 Task: Research Airbnb options in Príbram, Czech Republic from 6th December, 2023 to 10th December, 2023 for 6 adults, 2 children. Place can be entire room or shared room with 6 bedrooms having 6 beds and 6 bathrooms. Property type can be house. Amenities needed are: wifi, TV, free parkinig on premises, gym, breakfast.
Action: Mouse moved to (377, 174)
Screenshot: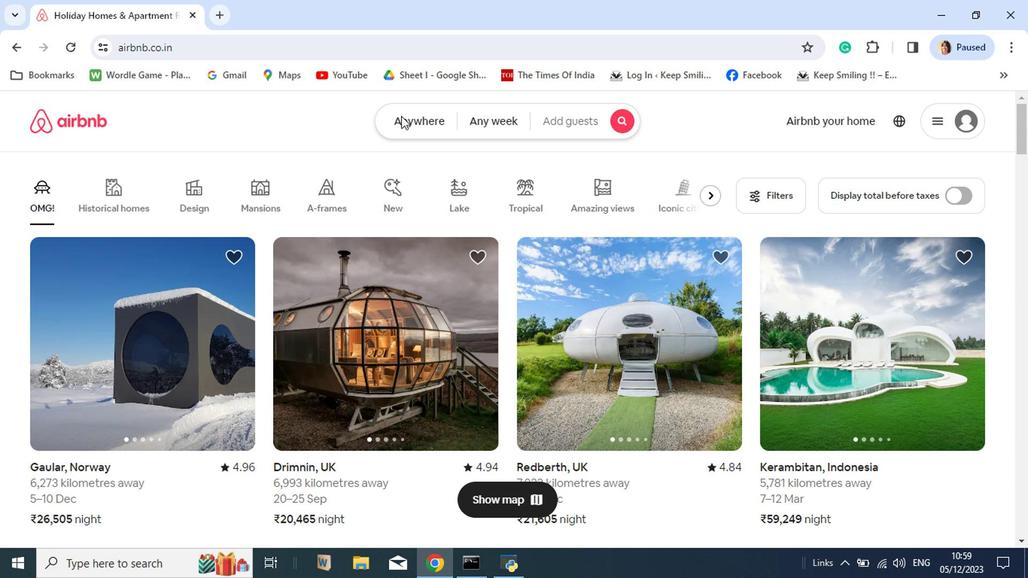 
Action: Mouse pressed left at (377, 174)
Screenshot: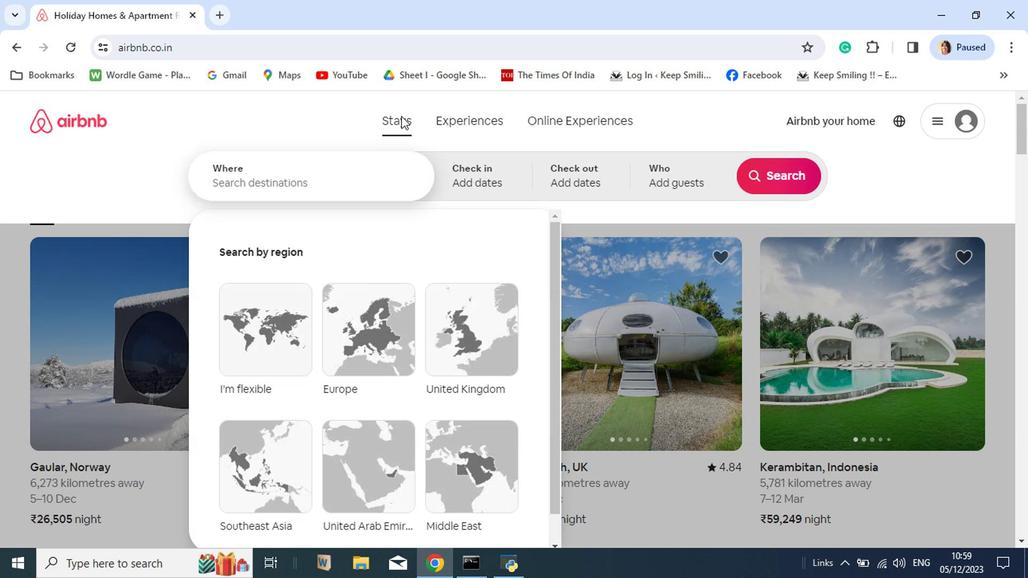 
Action: Key pressed <Key.shift_r>Pribra
Screenshot: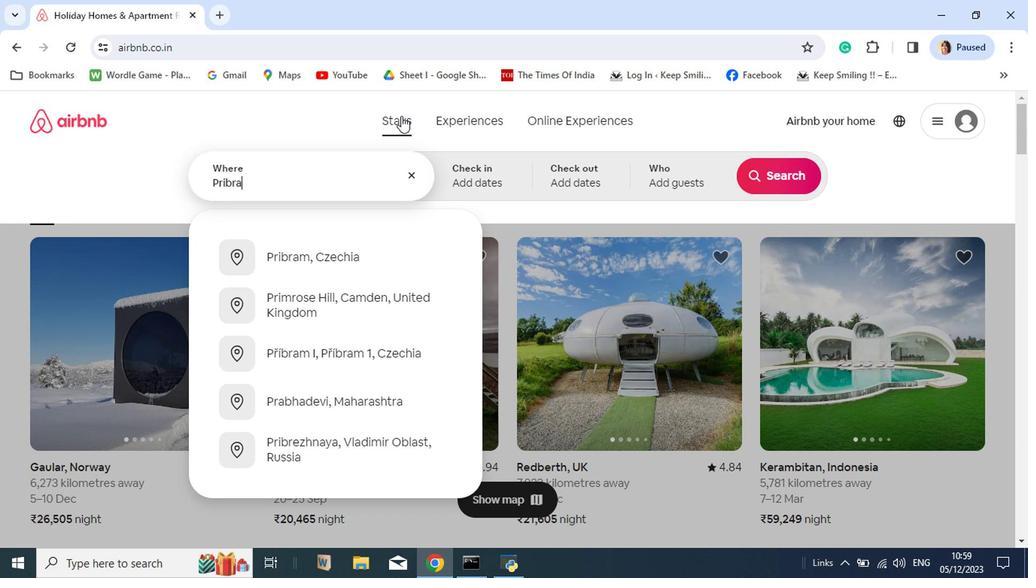 
Action: Mouse moved to (328, 278)
Screenshot: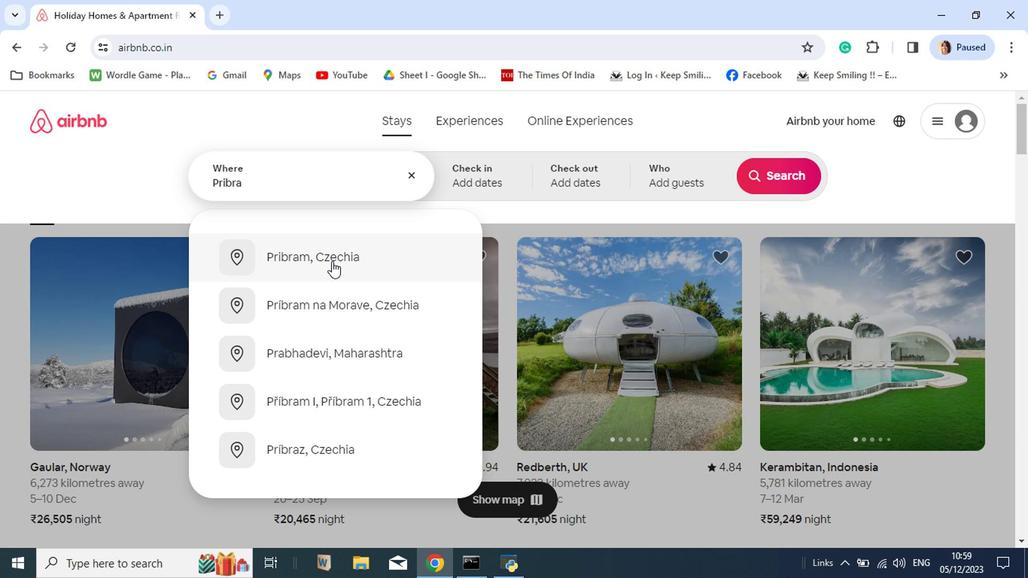 
Action: Mouse pressed left at (328, 278)
Screenshot: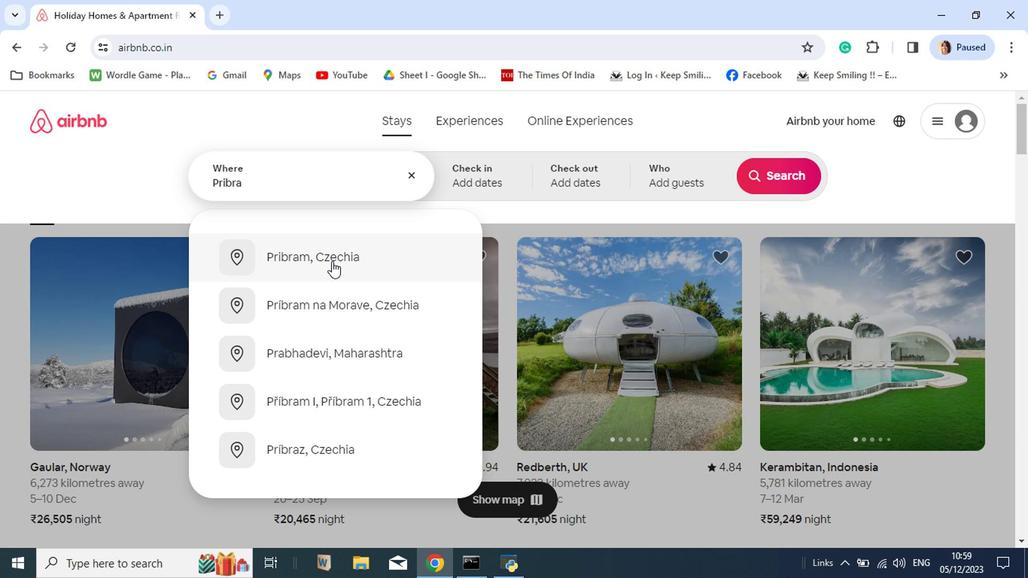 
Action: Mouse moved to (344, 370)
Screenshot: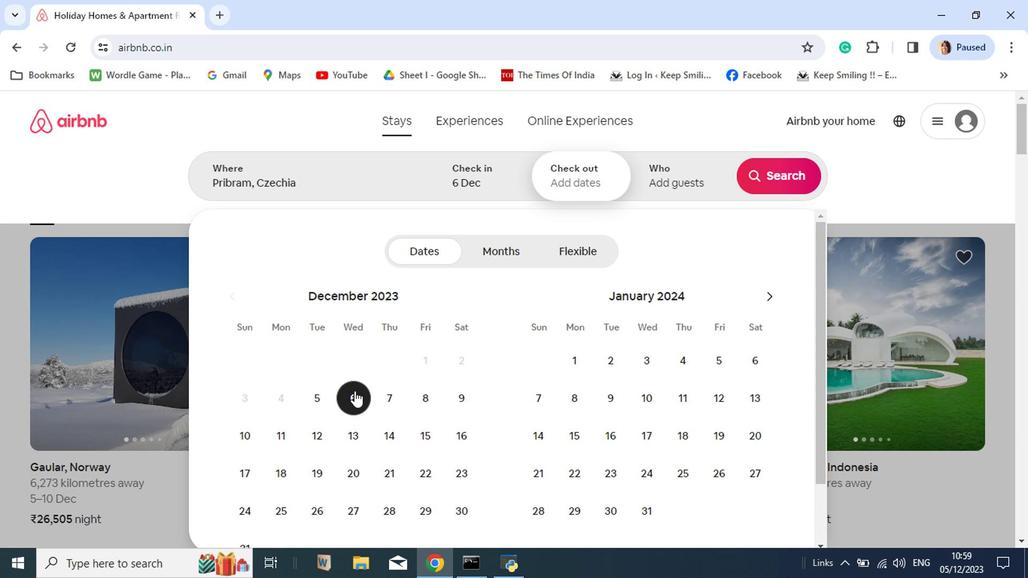 
Action: Mouse pressed left at (344, 370)
Screenshot: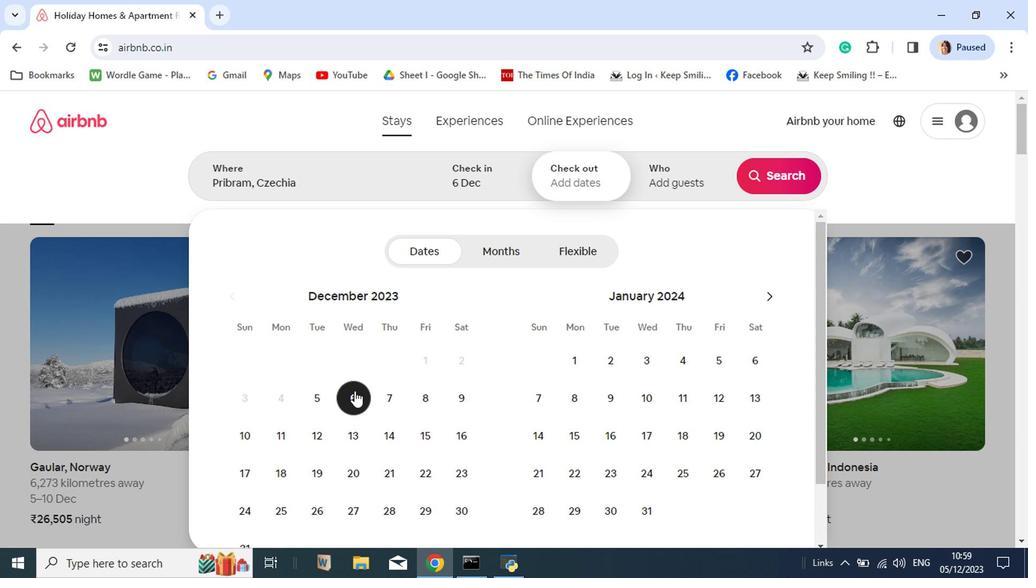 
Action: Mouse moved to (275, 407)
Screenshot: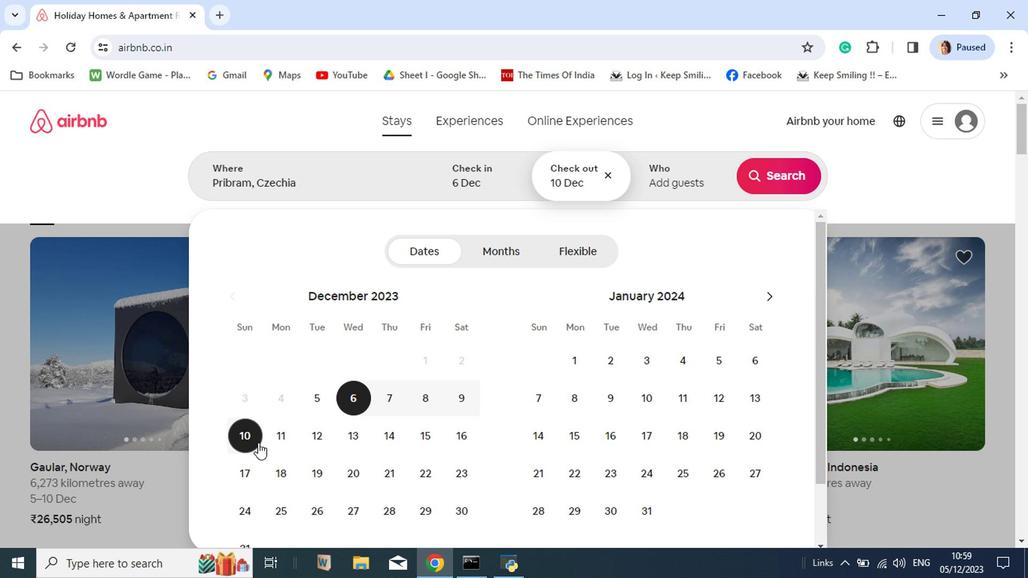 
Action: Mouse pressed left at (275, 407)
Screenshot: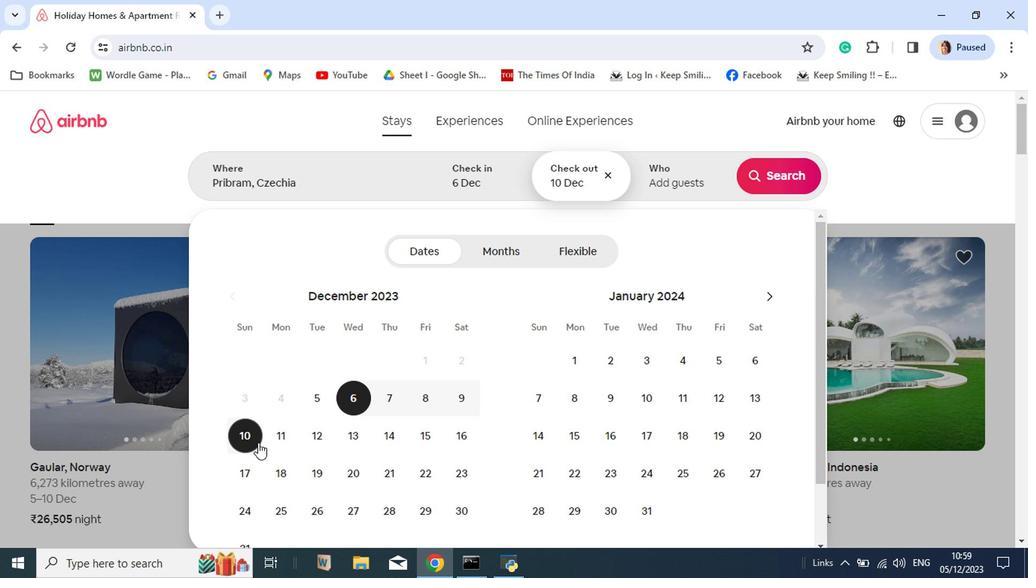 
Action: Mouse moved to (592, 219)
Screenshot: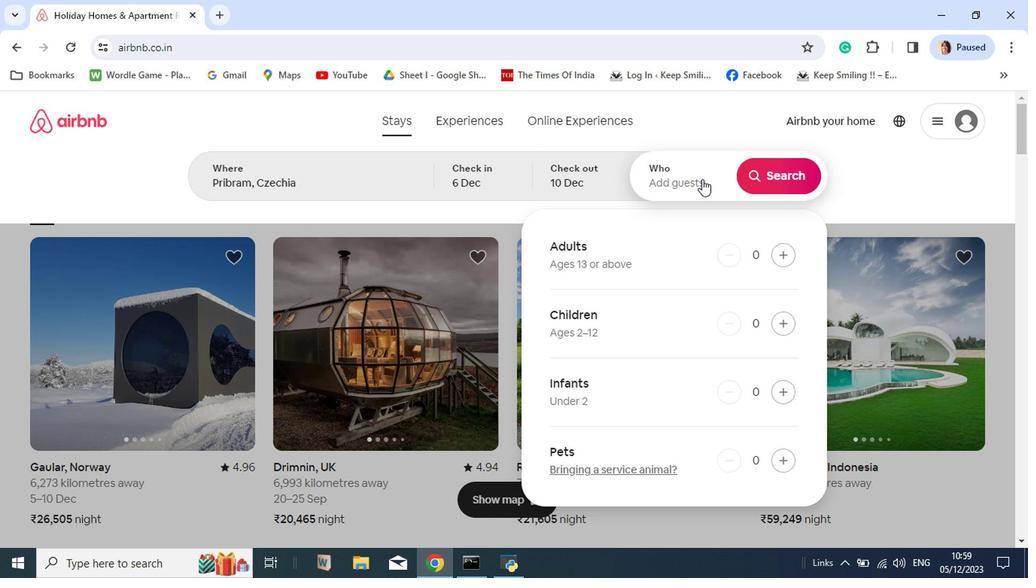 
Action: Mouse pressed left at (592, 219)
Screenshot: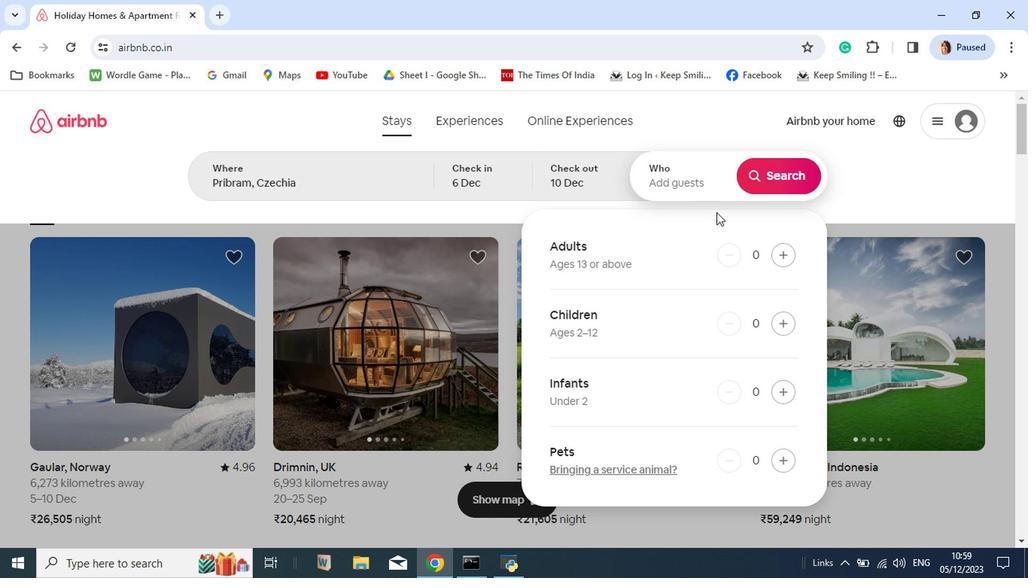 
Action: Mouse moved to (647, 276)
Screenshot: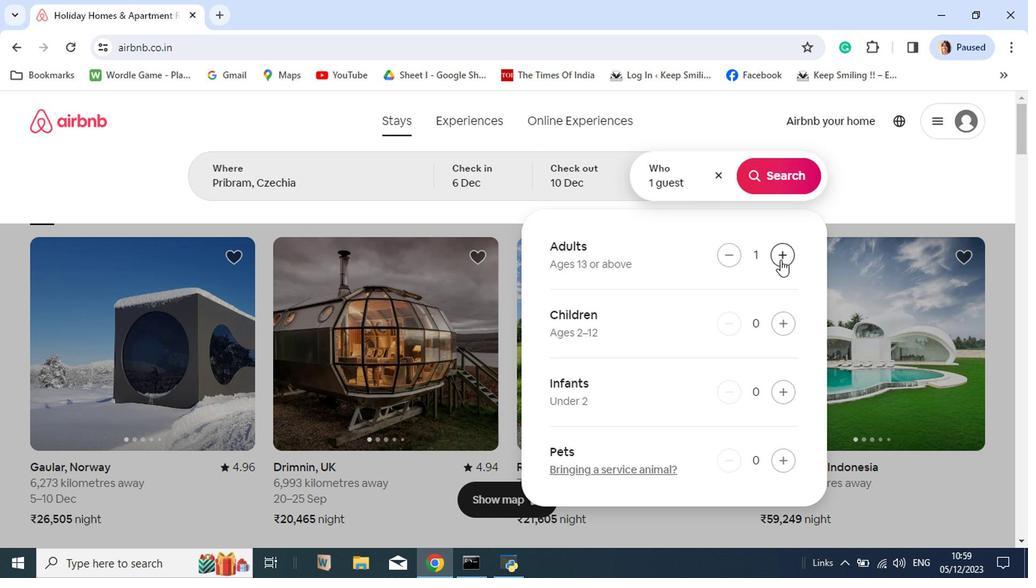 
Action: Mouse pressed left at (647, 276)
Screenshot: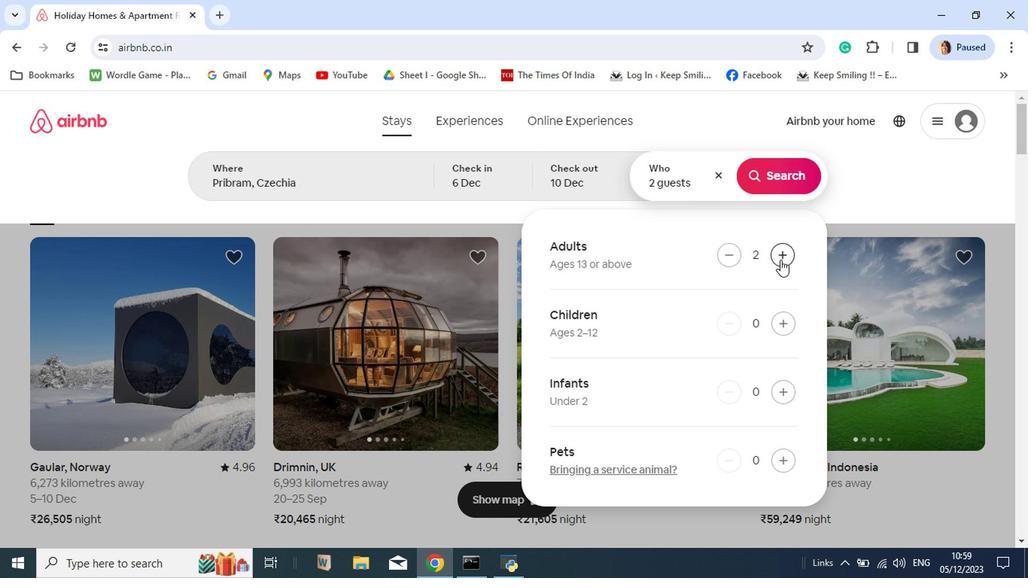 
Action: Mouse pressed left at (647, 276)
Screenshot: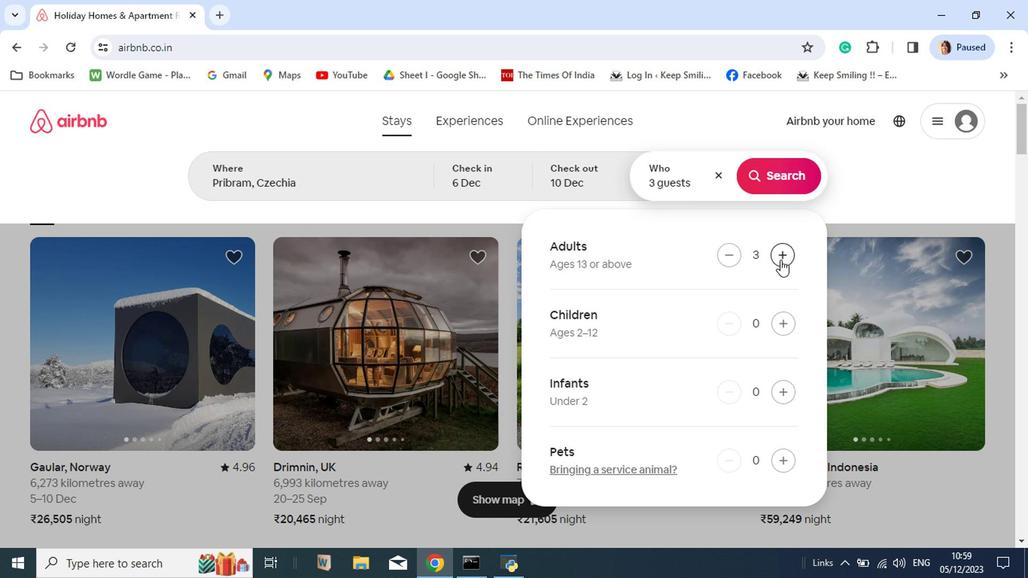 
Action: Mouse pressed left at (647, 276)
Screenshot: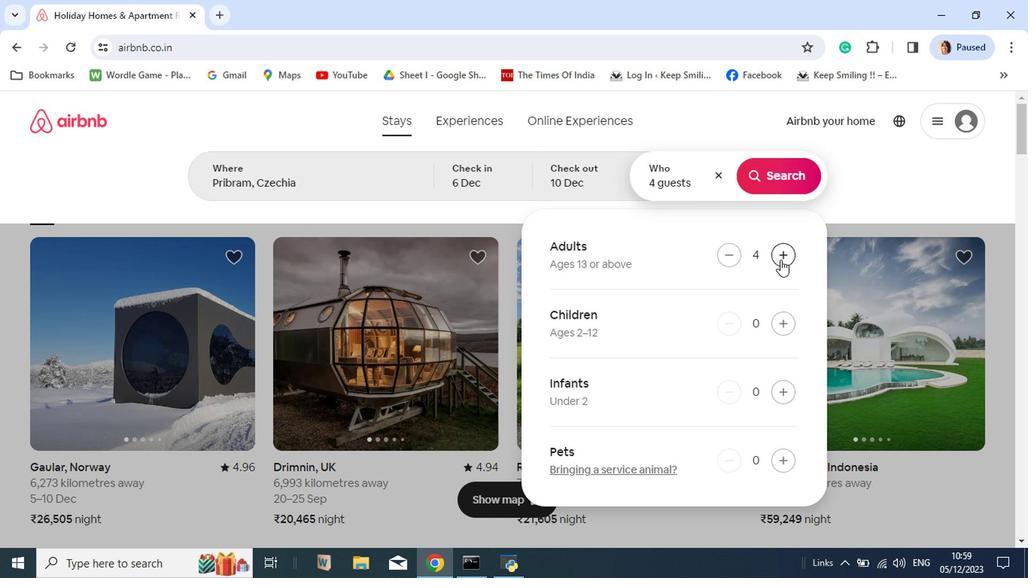 
Action: Mouse pressed left at (647, 276)
Screenshot: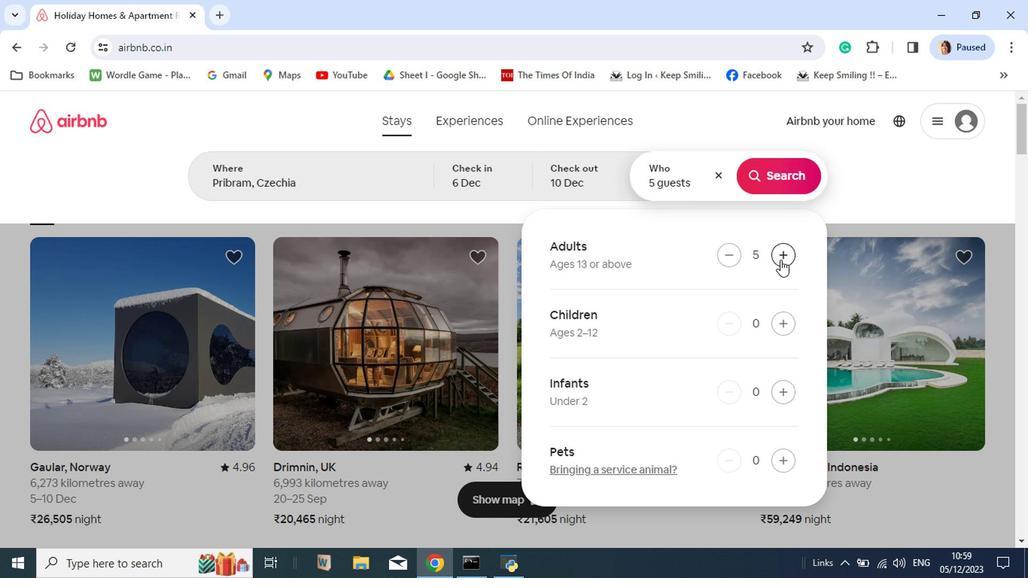 
Action: Mouse pressed left at (647, 276)
Screenshot: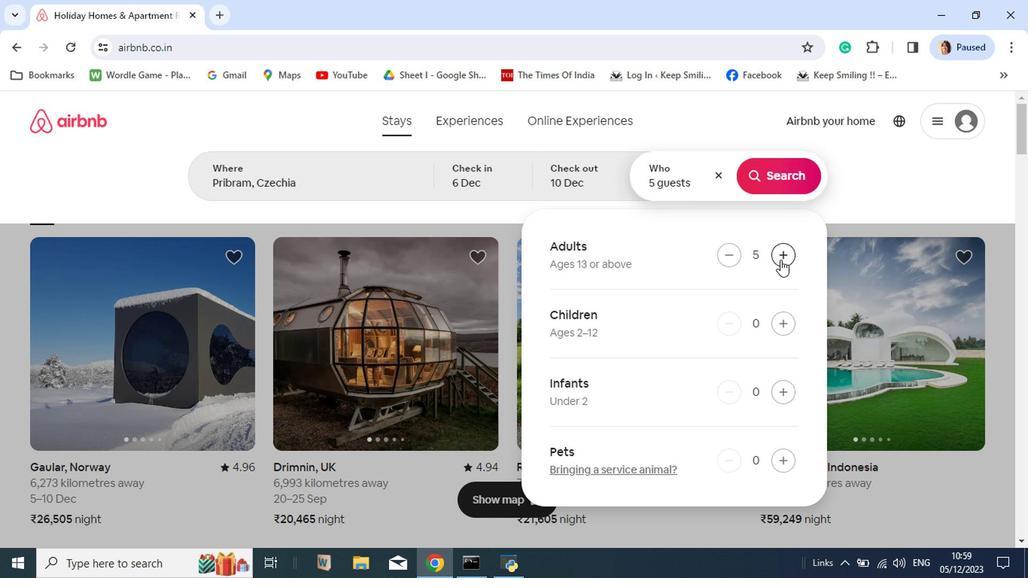 
Action: Mouse pressed left at (647, 276)
Screenshot: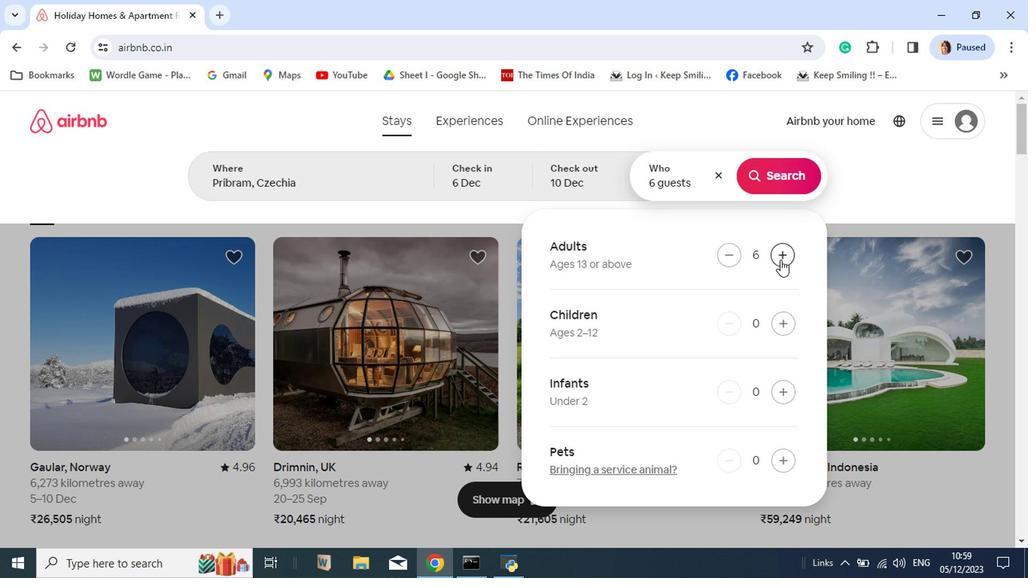 
Action: Mouse moved to (649, 323)
Screenshot: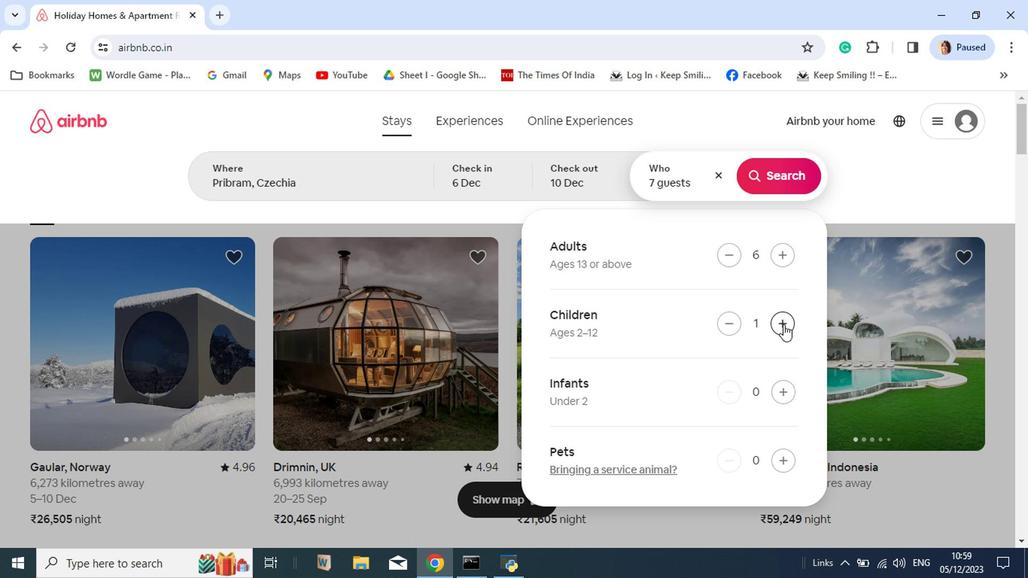 
Action: Mouse pressed left at (649, 323)
Screenshot: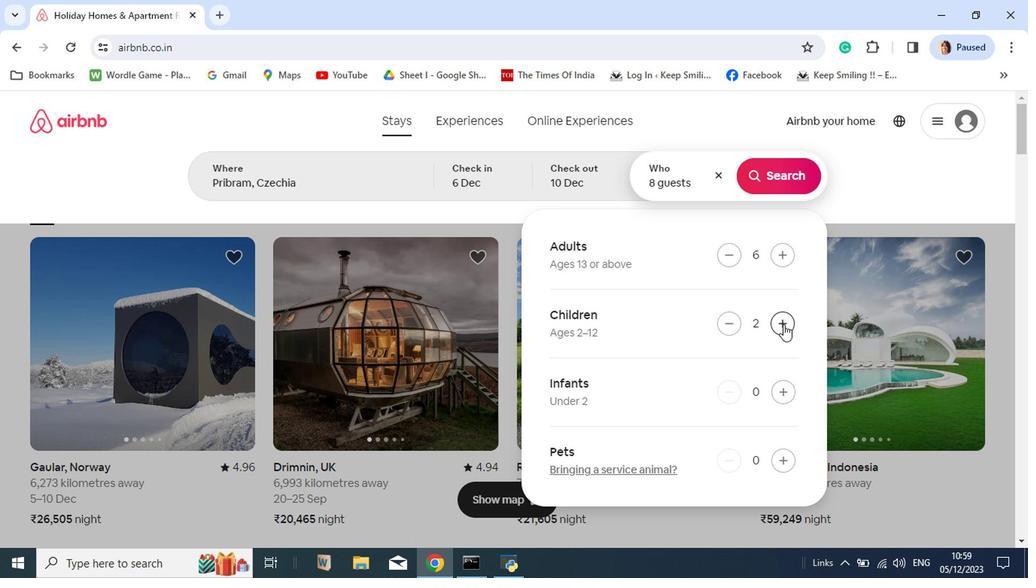 
Action: Mouse pressed left at (649, 323)
Screenshot: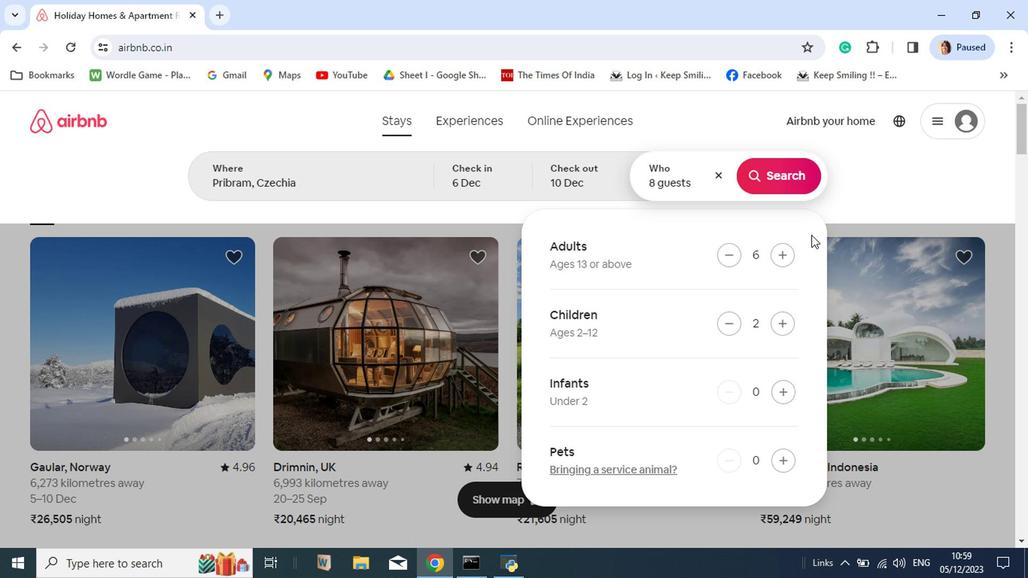 
Action: Mouse moved to (645, 213)
Screenshot: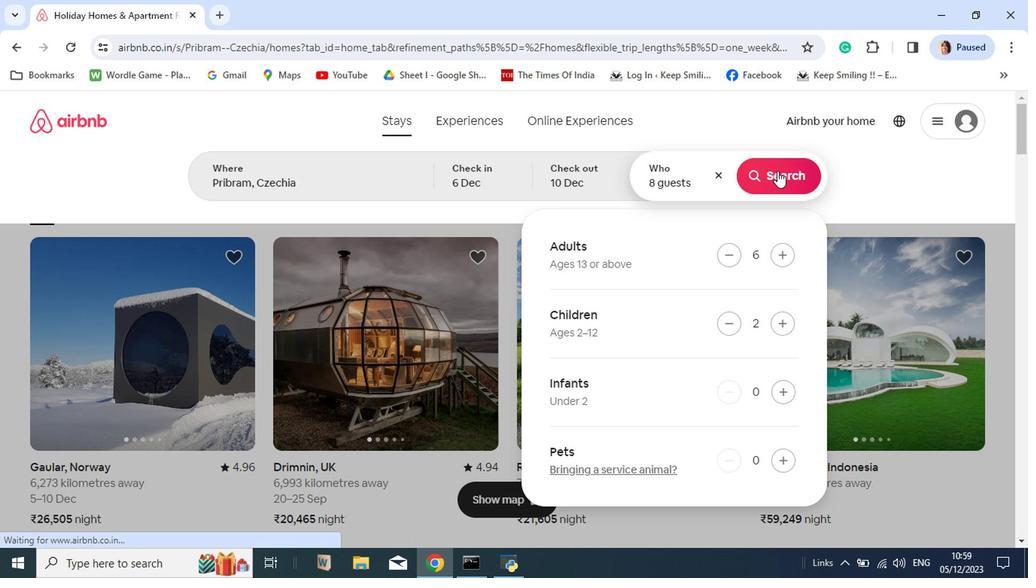 
Action: Mouse pressed left at (645, 213)
Screenshot: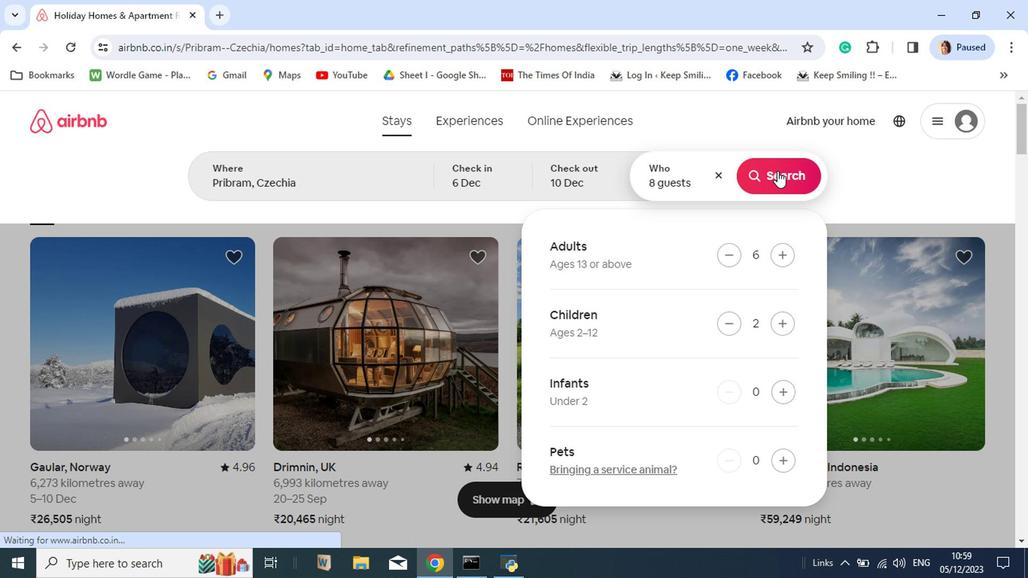 
Action: Mouse pressed left at (645, 213)
Screenshot: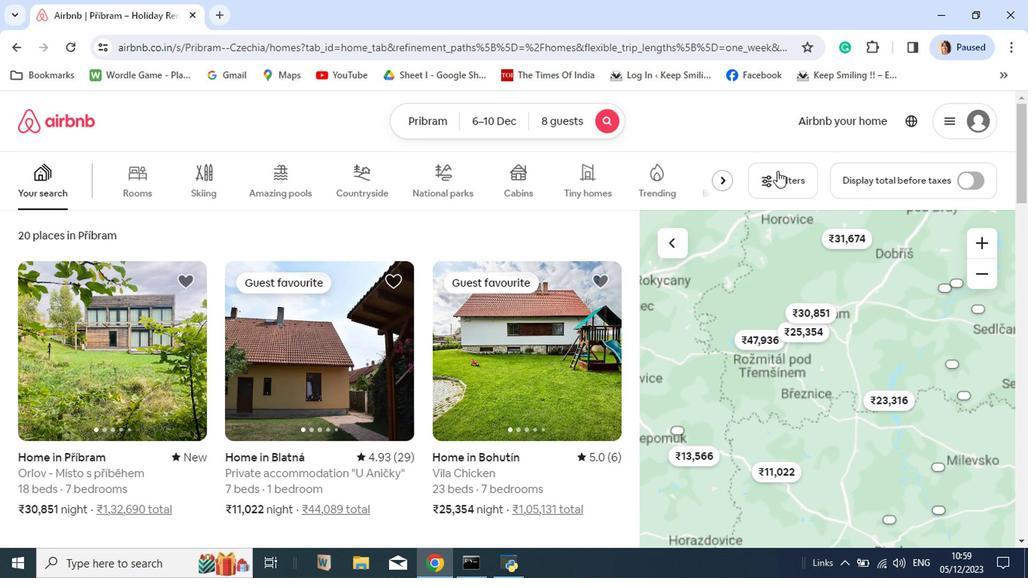 
Action: Mouse moved to (659, 238)
Screenshot: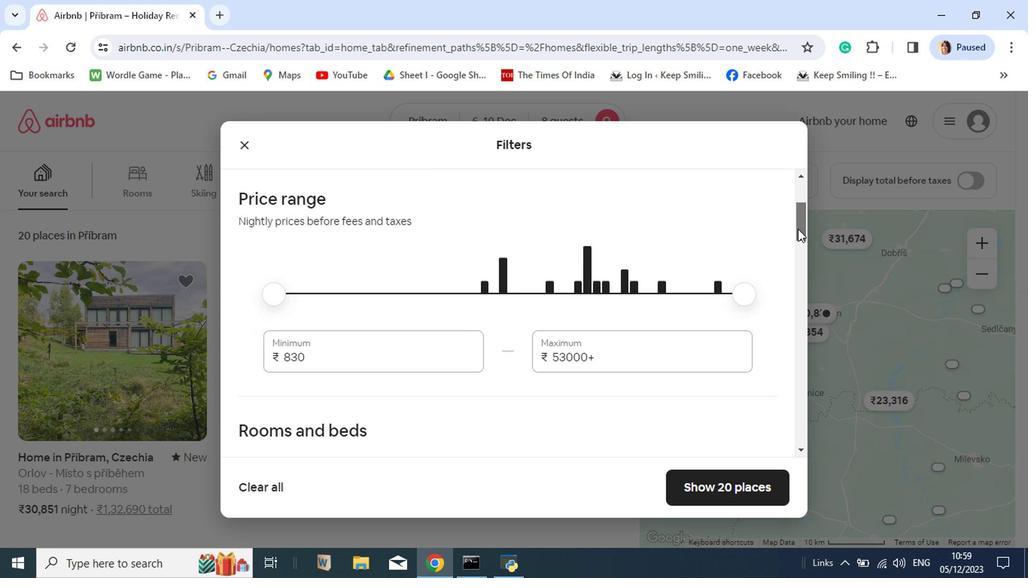 
Action: Mouse pressed left at (659, 238)
Screenshot: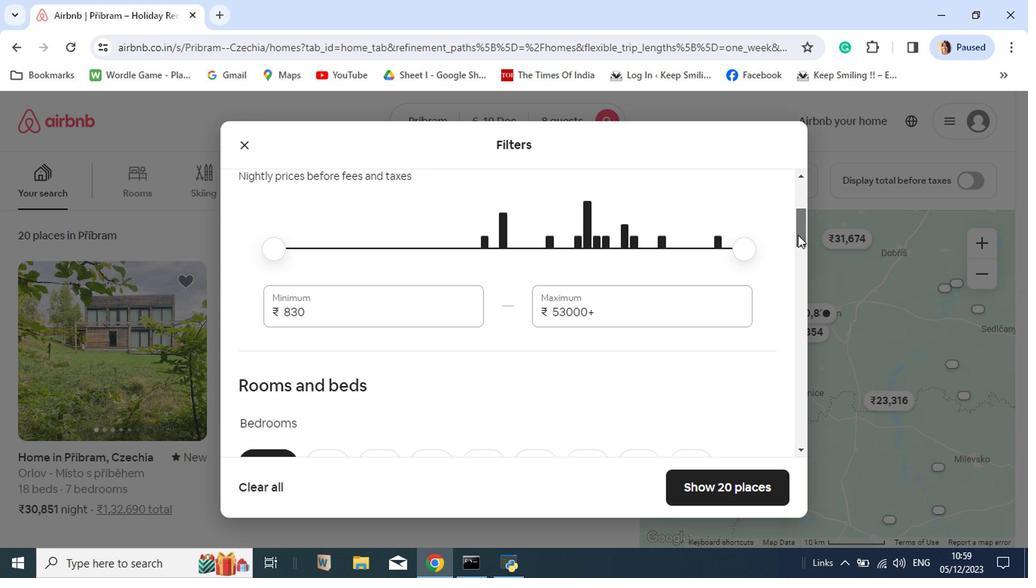 
Action: Mouse moved to (515, 284)
Screenshot: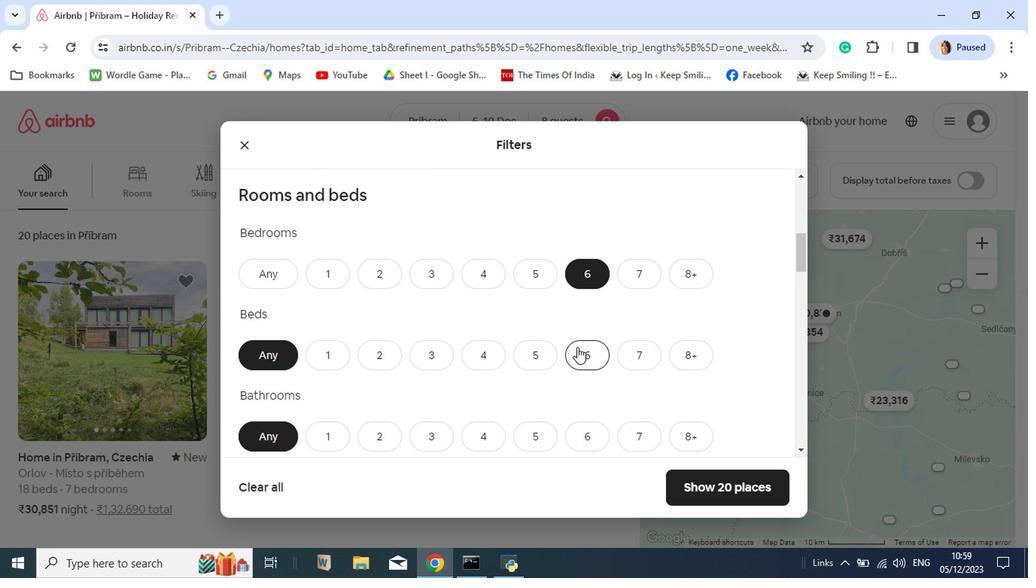 
Action: Mouse pressed left at (515, 284)
Screenshot: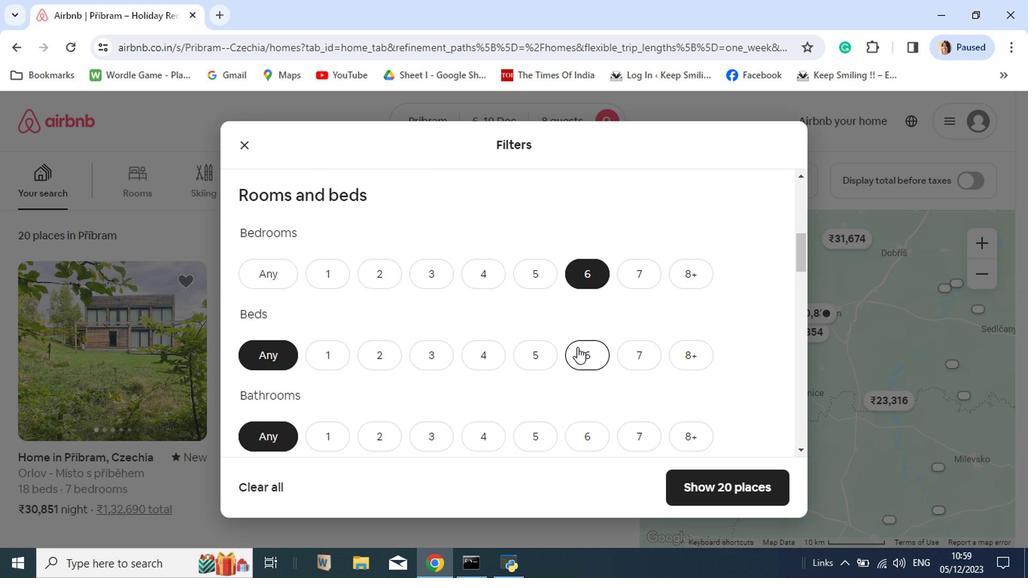 
Action: Mouse moved to (503, 339)
Screenshot: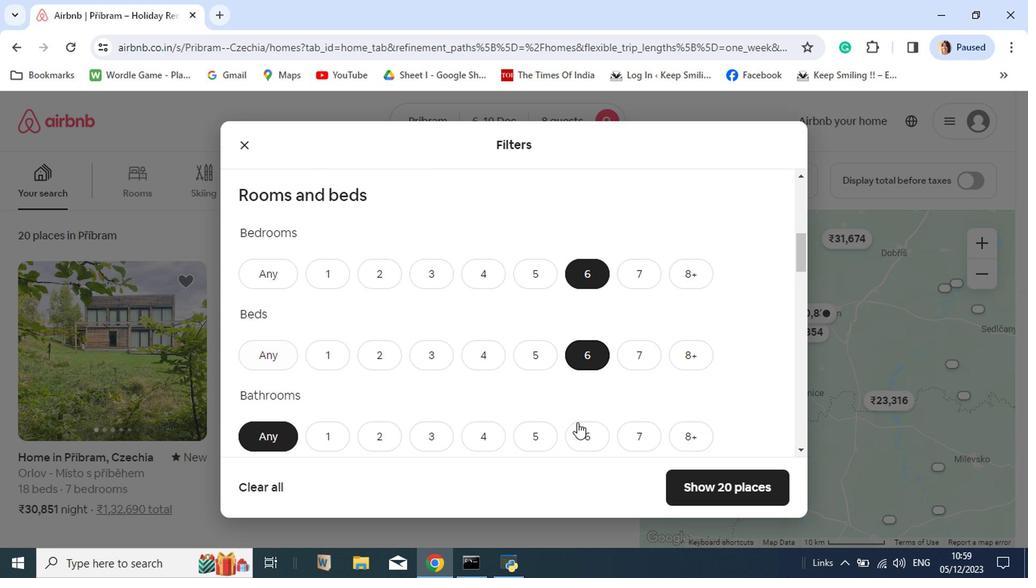 
Action: Mouse pressed left at (503, 339)
Screenshot: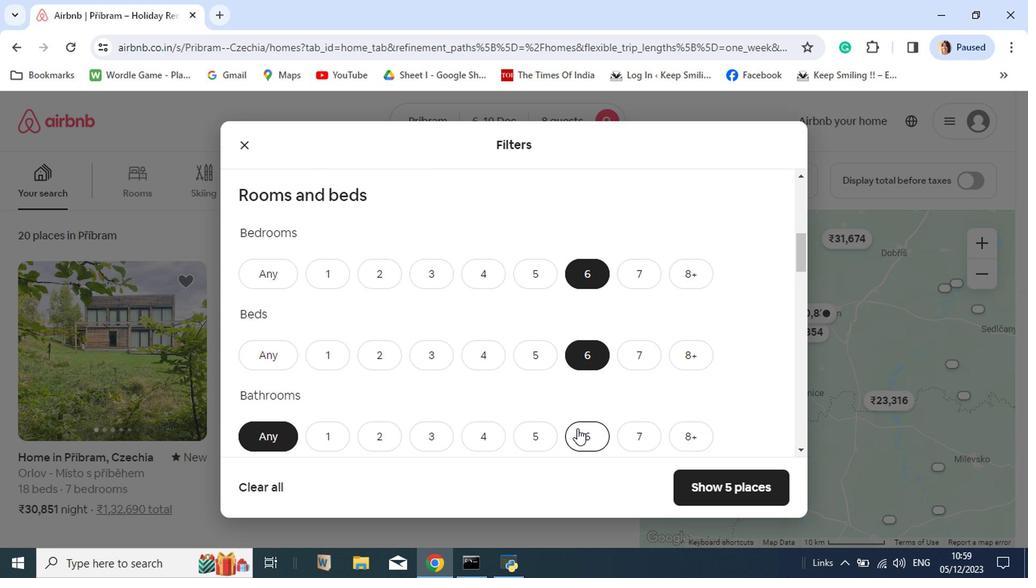 
Action: Mouse moved to (503, 397)
Screenshot: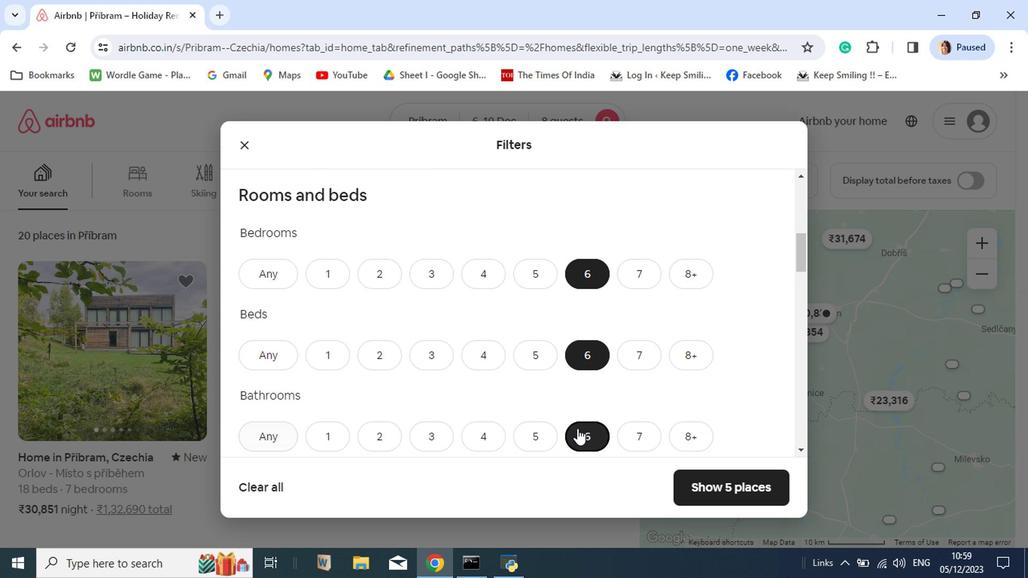 
Action: Mouse pressed left at (503, 397)
Screenshot: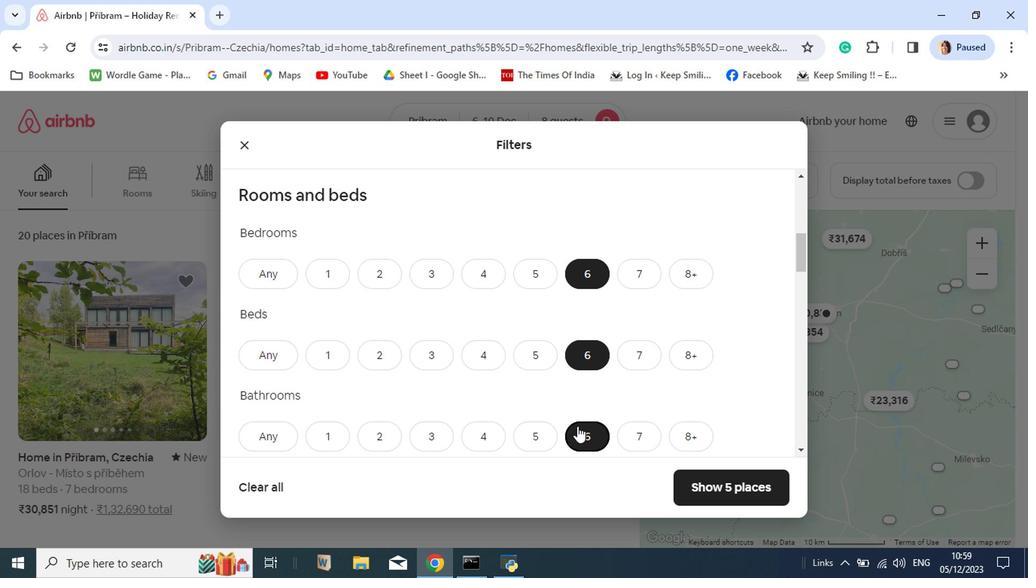 
Action: Mouse moved to (484, 362)
Screenshot: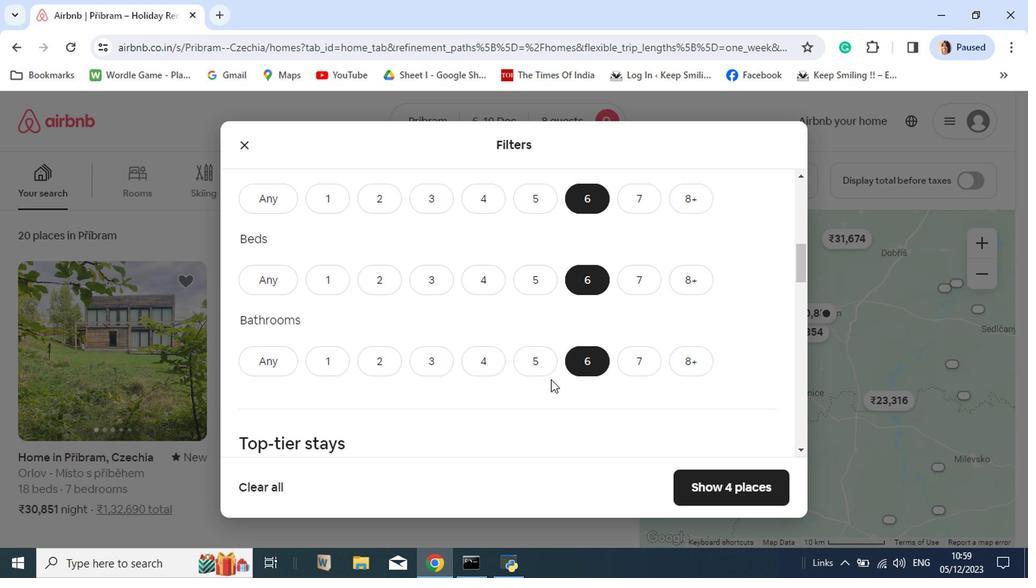 
Action: Mouse scrolled (484, 361) with delta (0, 0)
Screenshot: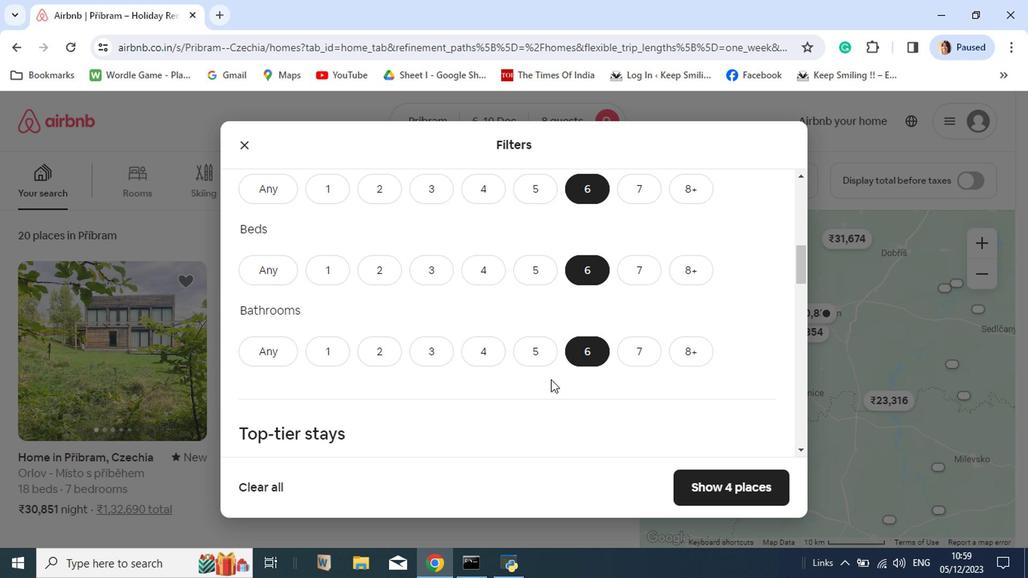 
Action: Mouse scrolled (484, 361) with delta (0, 0)
Screenshot: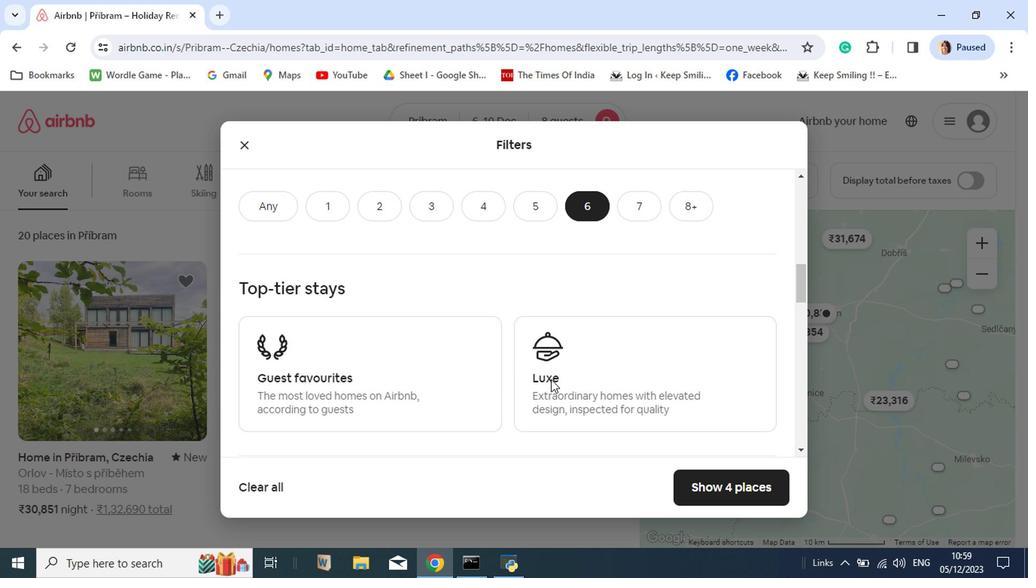 
Action: Mouse scrolled (484, 361) with delta (0, 0)
Screenshot: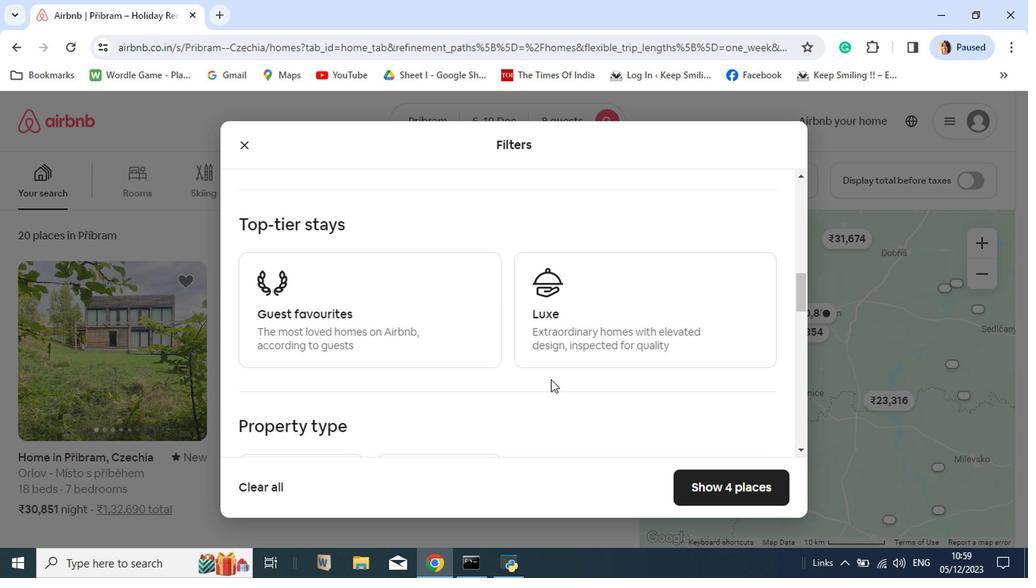 
Action: Mouse scrolled (484, 361) with delta (0, 0)
Screenshot: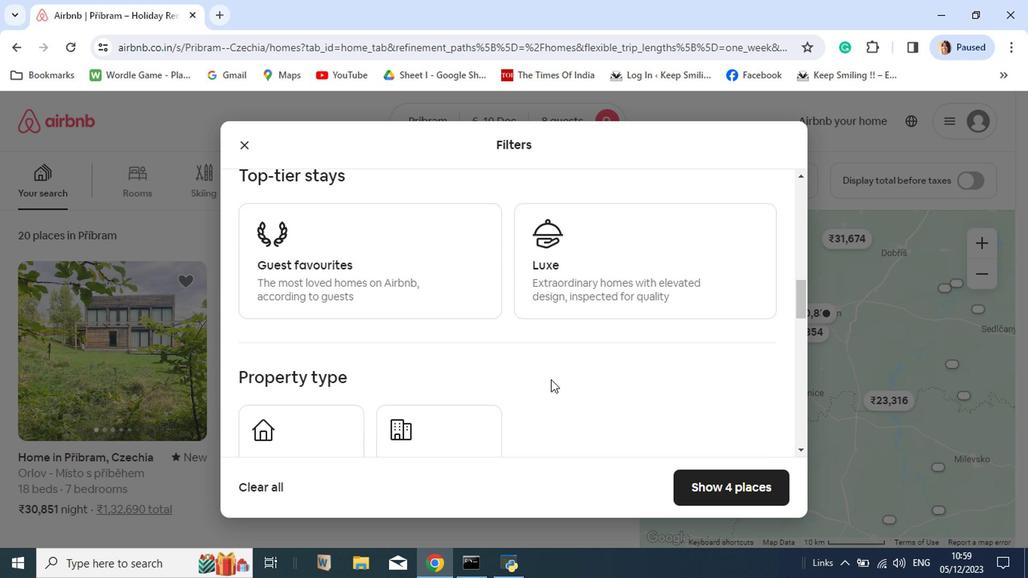
Action: Mouse scrolled (484, 361) with delta (0, 0)
Screenshot: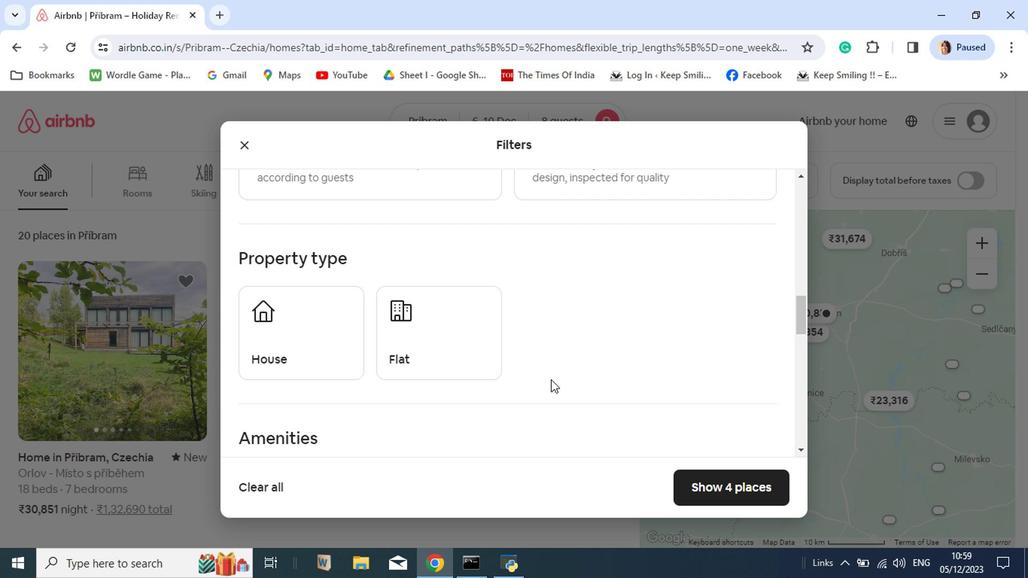 
Action: Mouse scrolled (484, 361) with delta (0, 0)
Screenshot: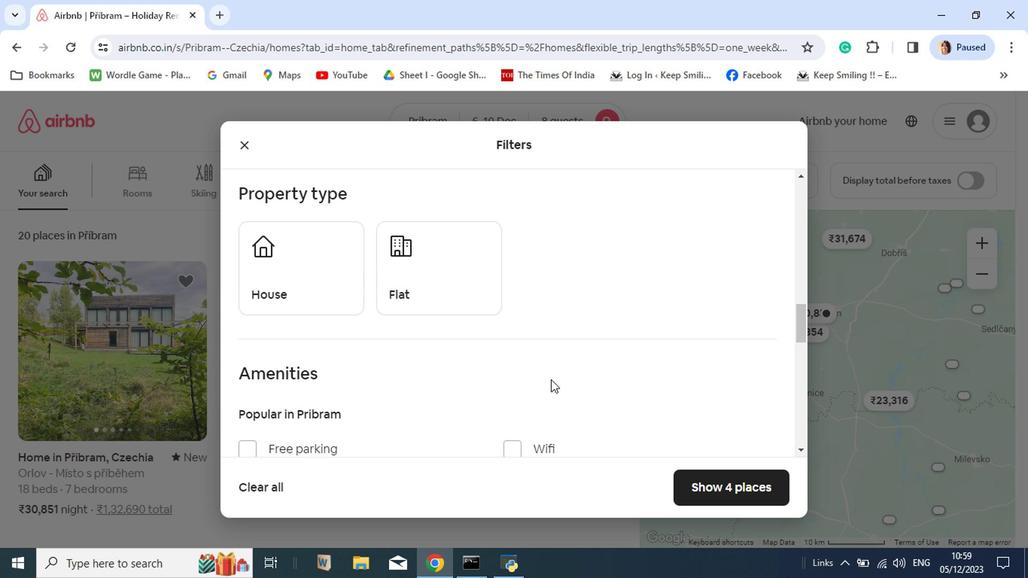 
Action: Mouse scrolled (484, 361) with delta (0, 0)
Screenshot: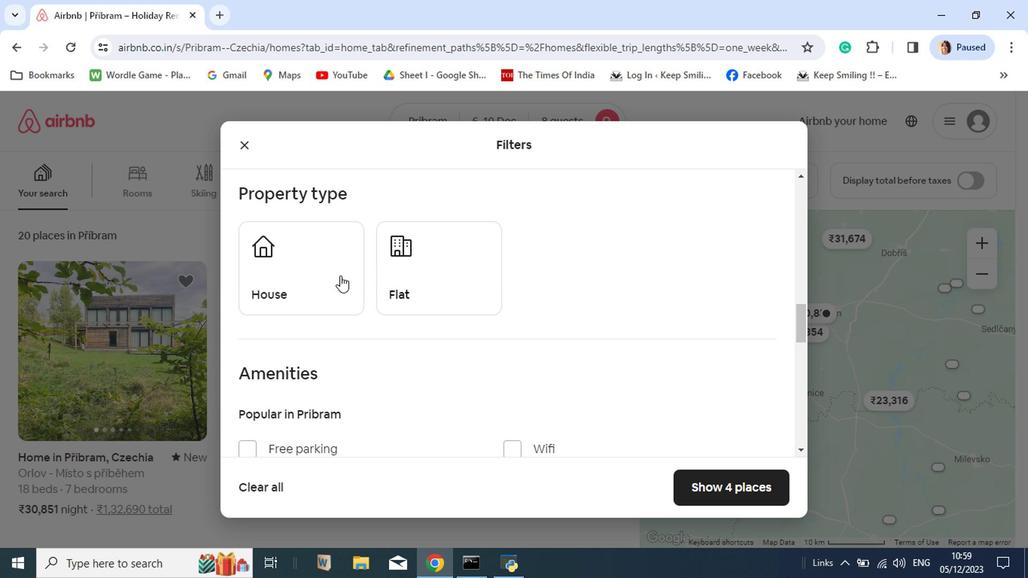 
Action: Mouse moved to (321, 280)
Screenshot: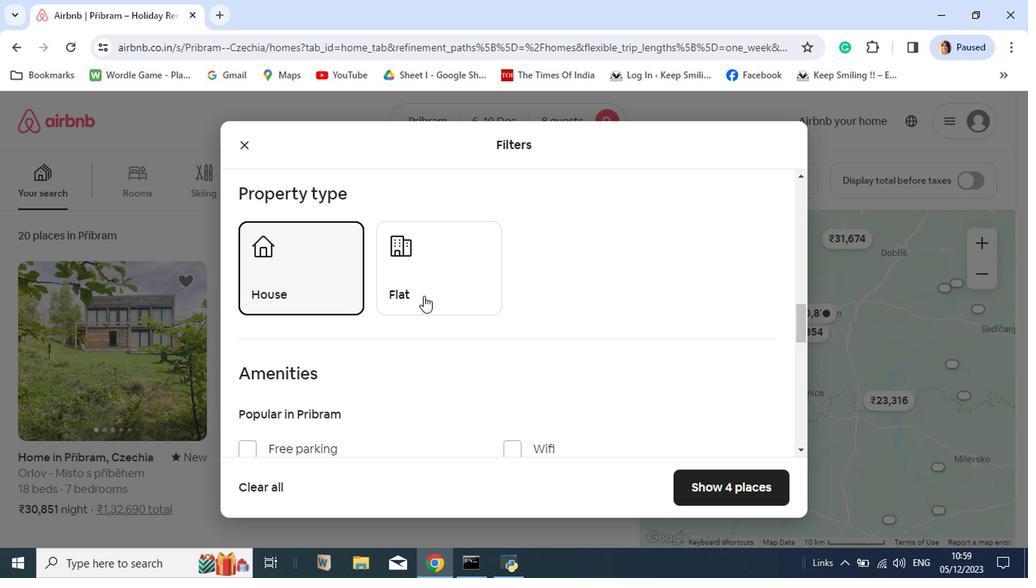 
Action: Mouse pressed left at (321, 280)
Screenshot: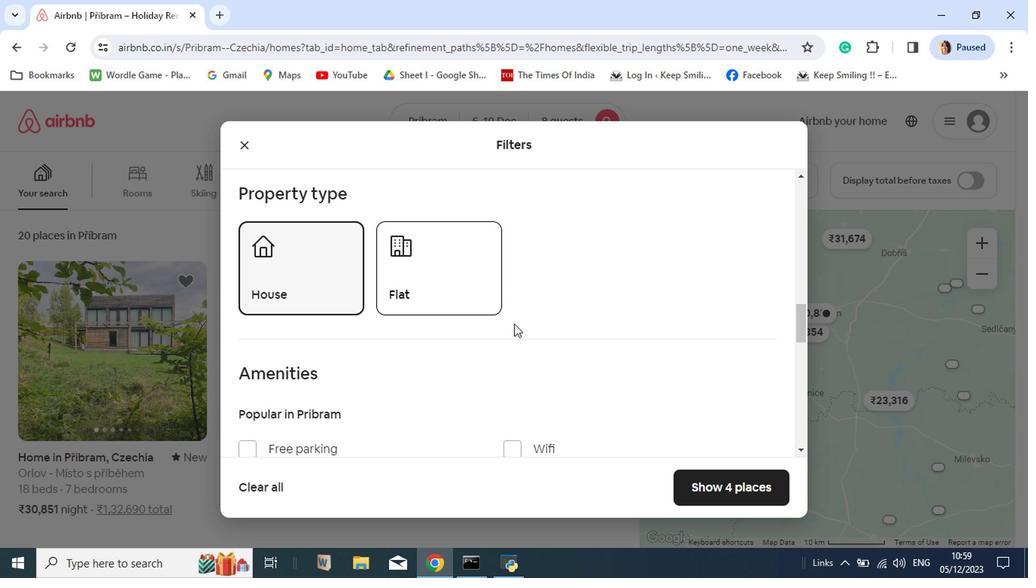 
Action: Mouse moved to (473, 346)
Screenshot: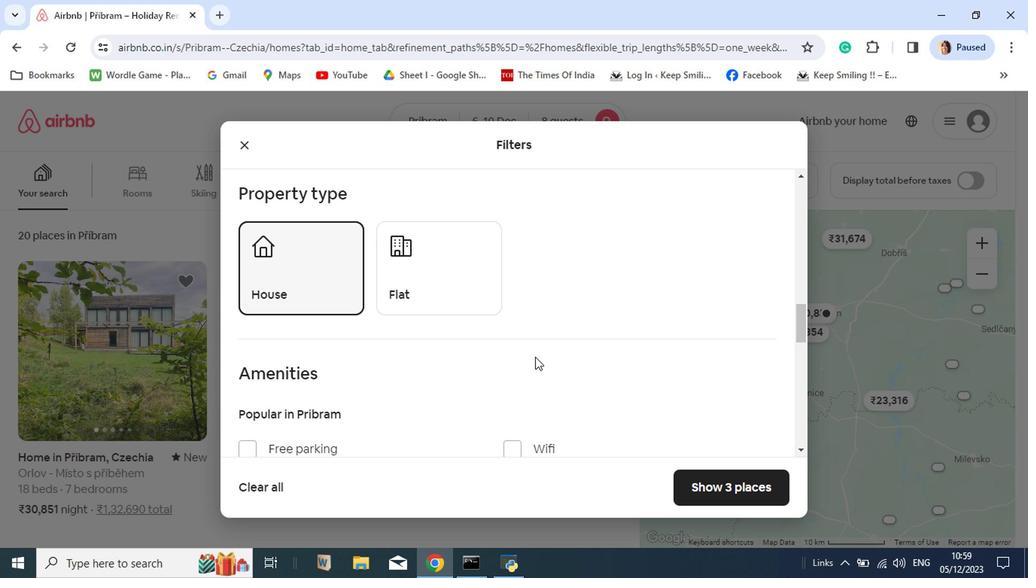 
Action: Mouse scrolled (473, 345) with delta (0, 0)
Screenshot: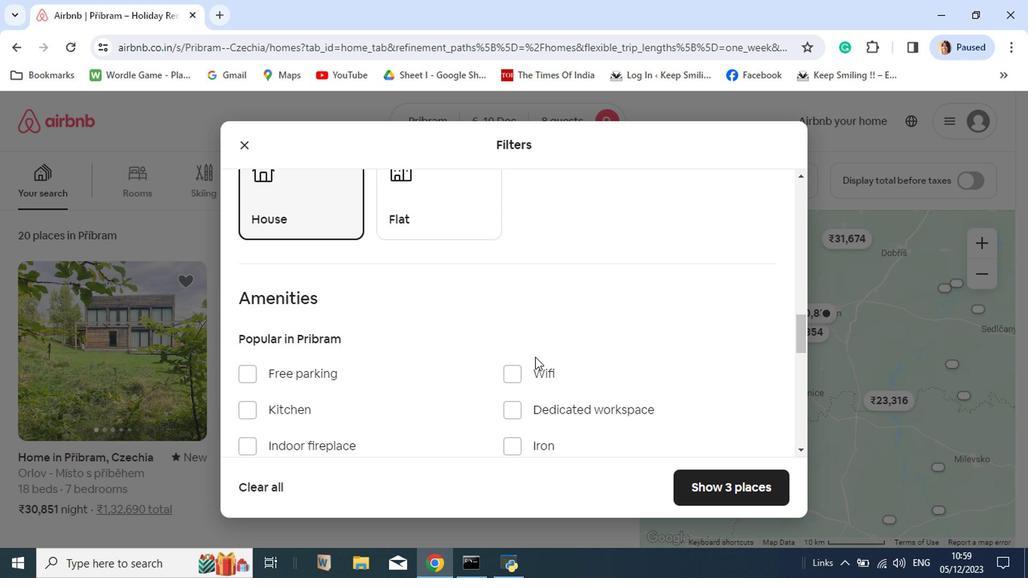
Action: Mouse scrolled (473, 345) with delta (0, 0)
Screenshot: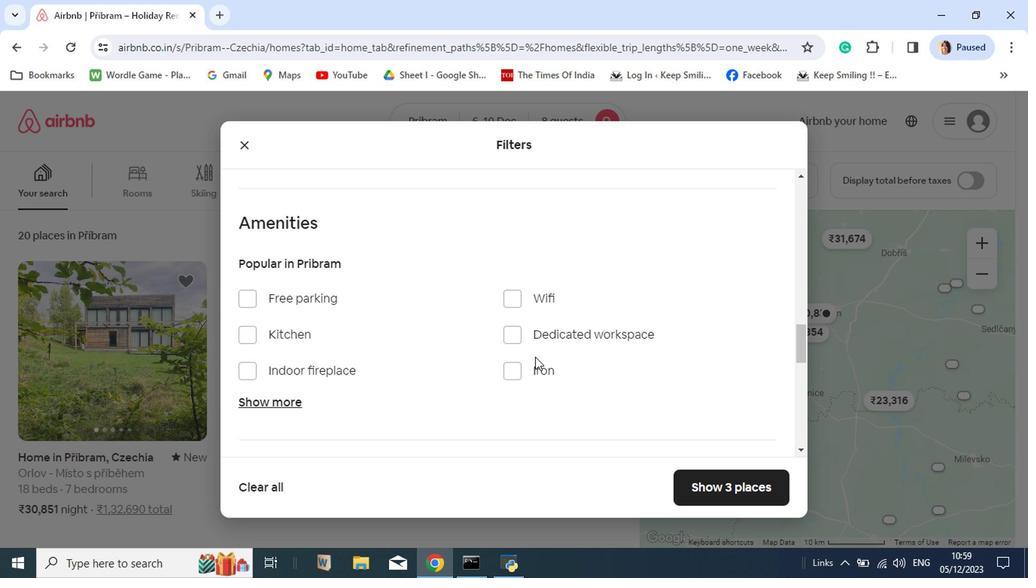 
Action: Mouse moved to (457, 305)
Screenshot: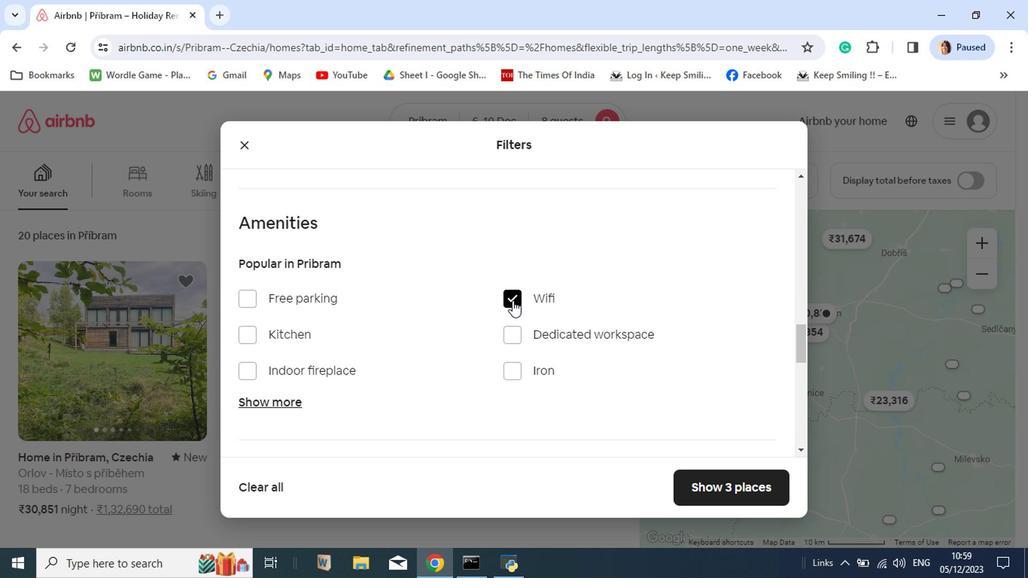 
Action: Mouse pressed left at (457, 305)
Screenshot: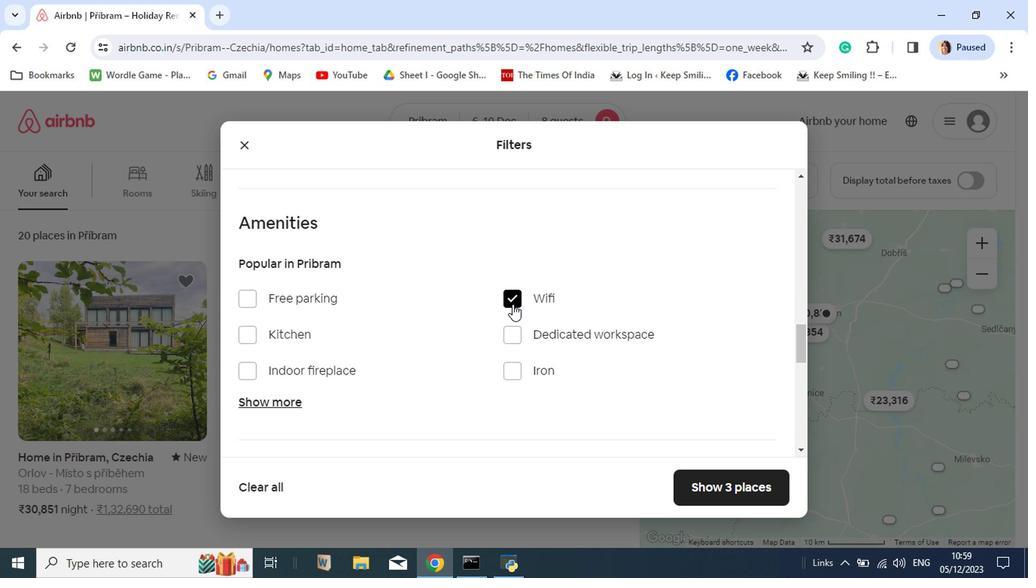 
Action: Mouse moved to (267, 377)
Screenshot: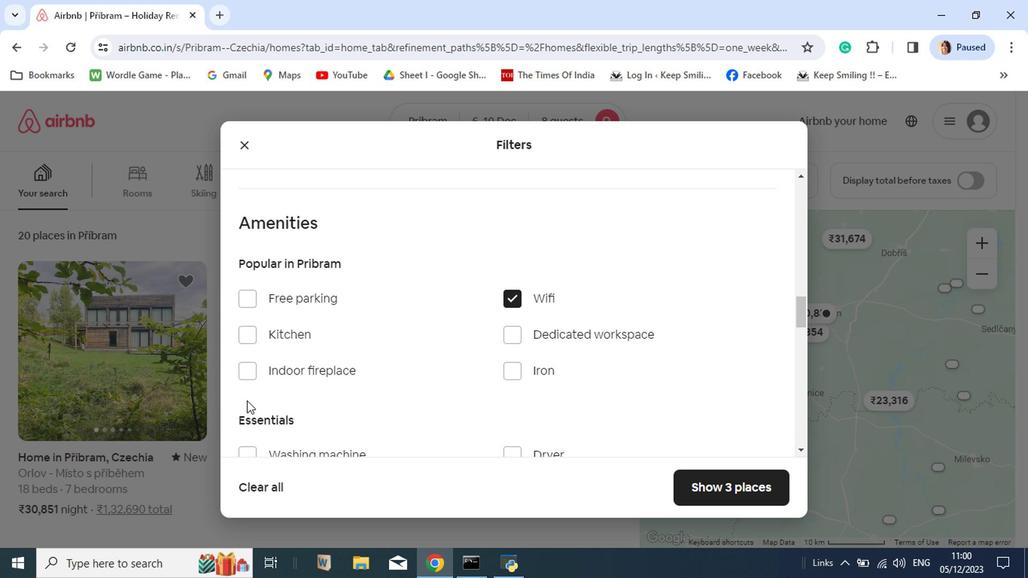 
Action: Mouse pressed left at (267, 377)
Screenshot: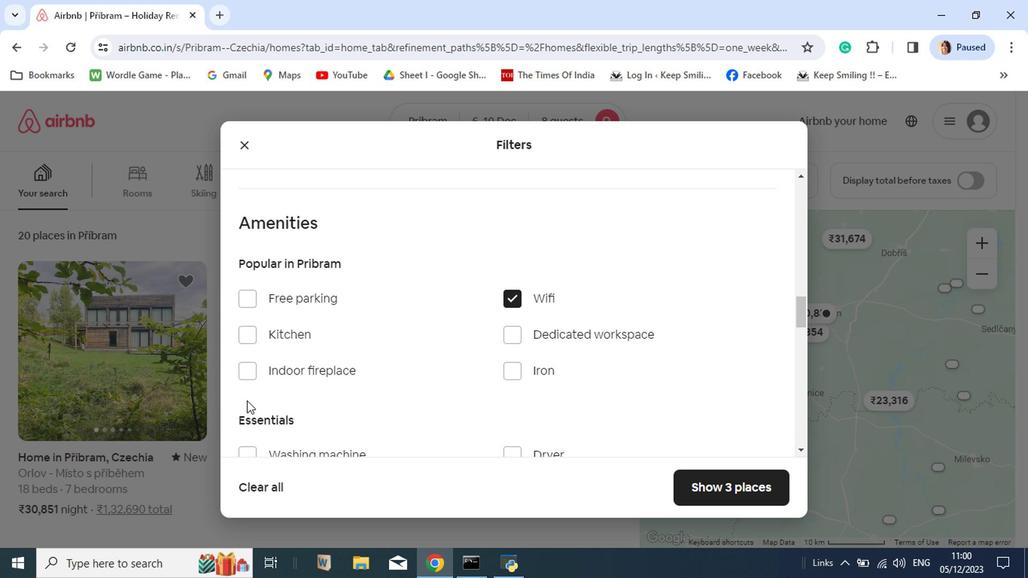 
Action: Mouse moved to (270, 303)
Screenshot: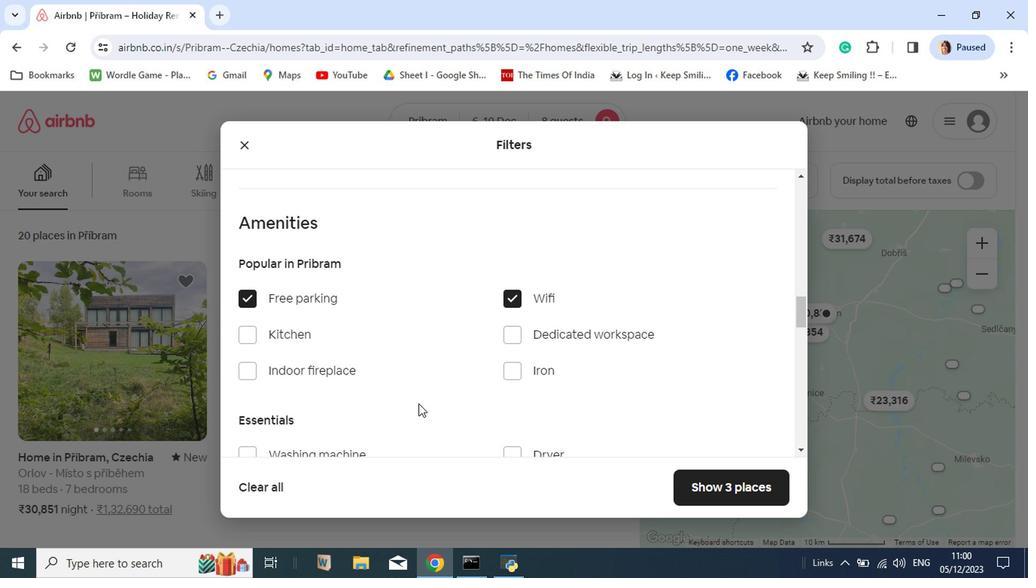 
Action: Mouse pressed left at (270, 303)
Screenshot: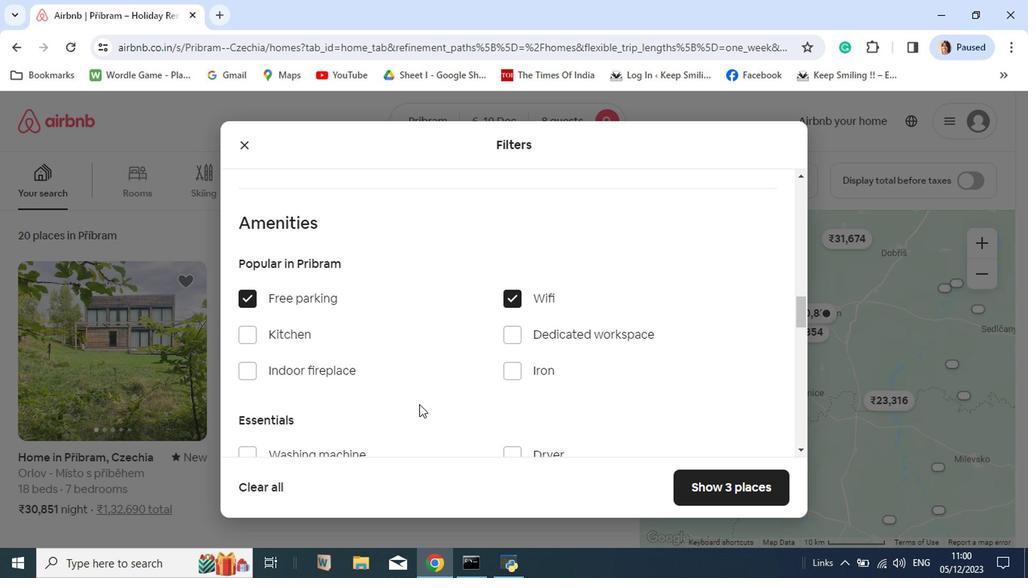 
Action: Mouse moved to (390, 379)
Screenshot: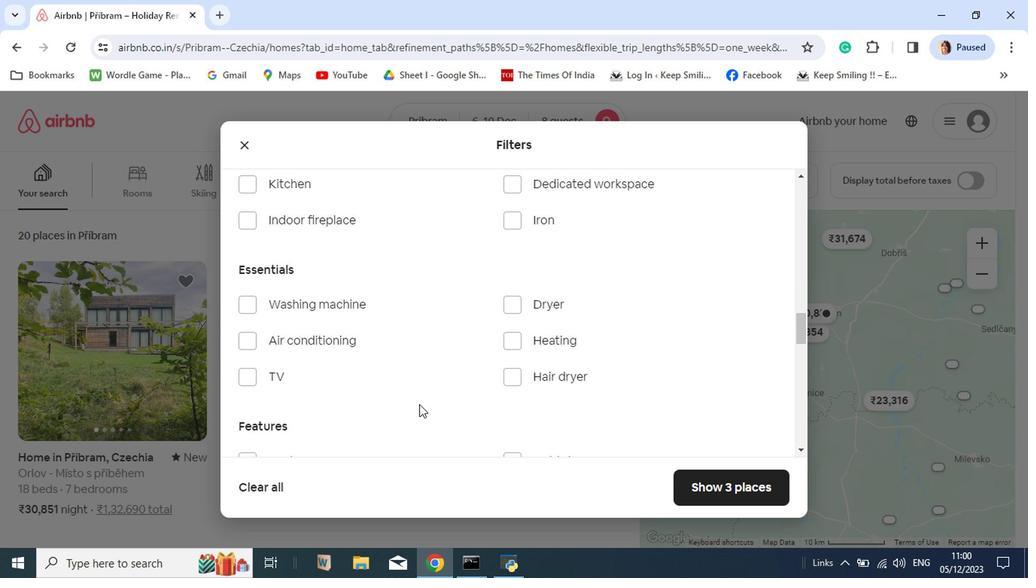 
Action: Mouse scrolled (390, 379) with delta (0, 0)
Screenshot: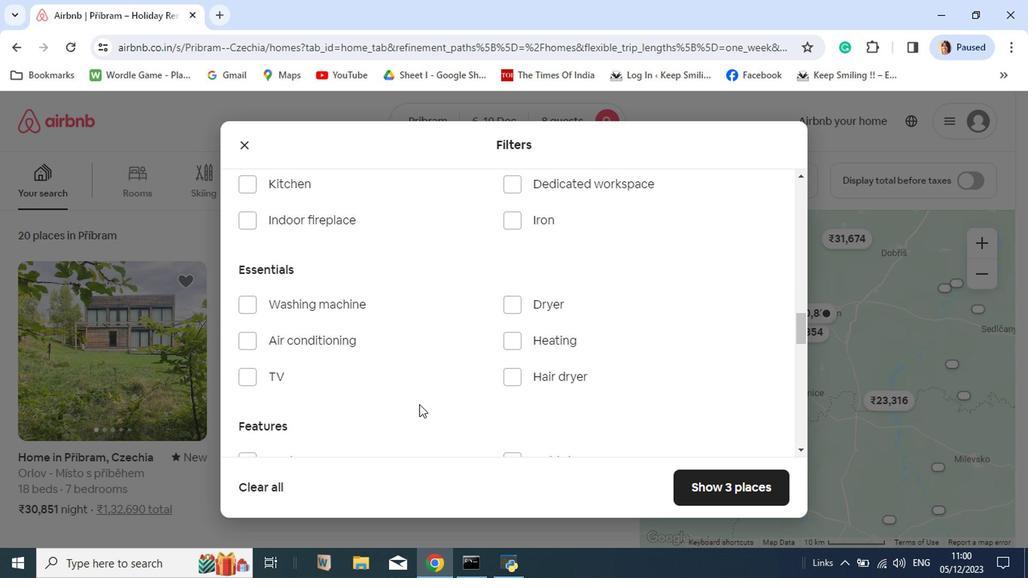 
Action: Mouse scrolled (390, 379) with delta (0, 0)
Screenshot: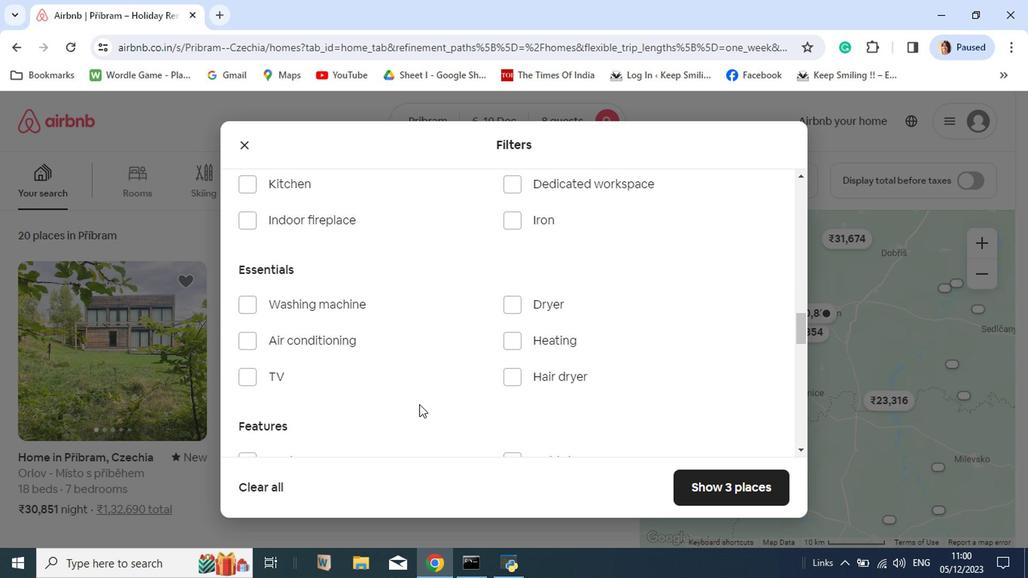 
Action: Mouse moved to (272, 356)
Screenshot: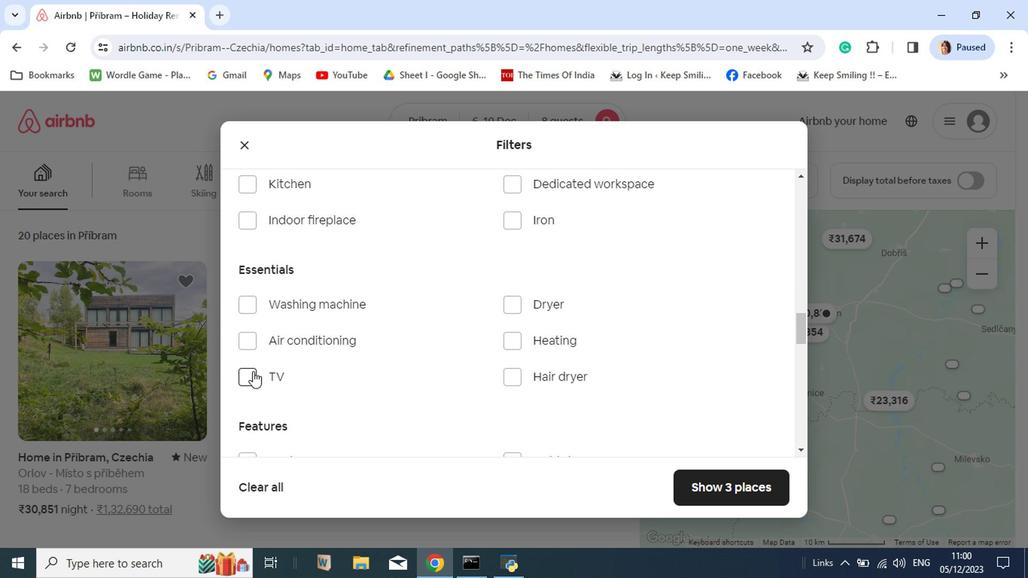
Action: Mouse pressed left at (272, 356)
Screenshot: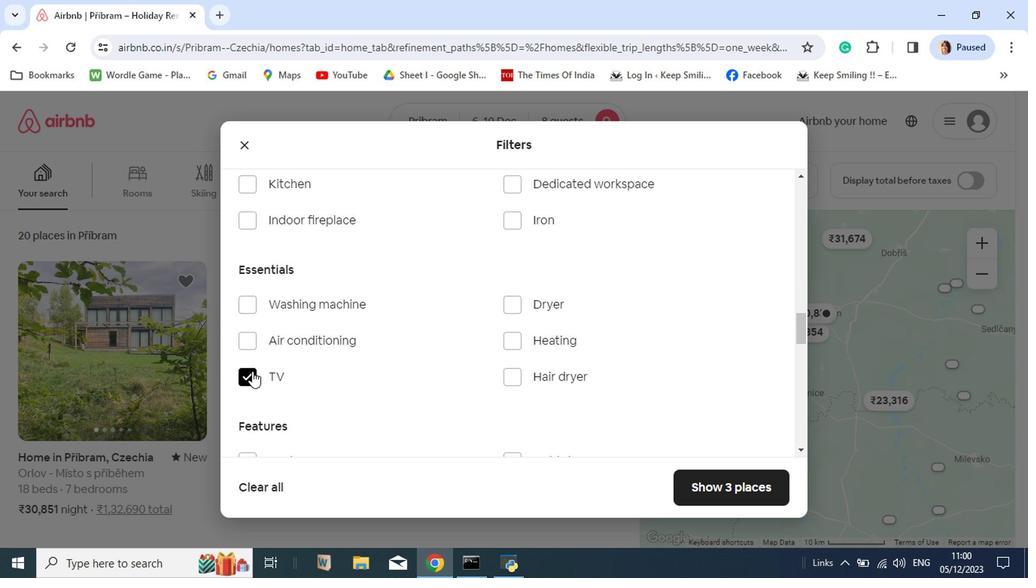 
Action: Mouse moved to (358, 370)
Screenshot: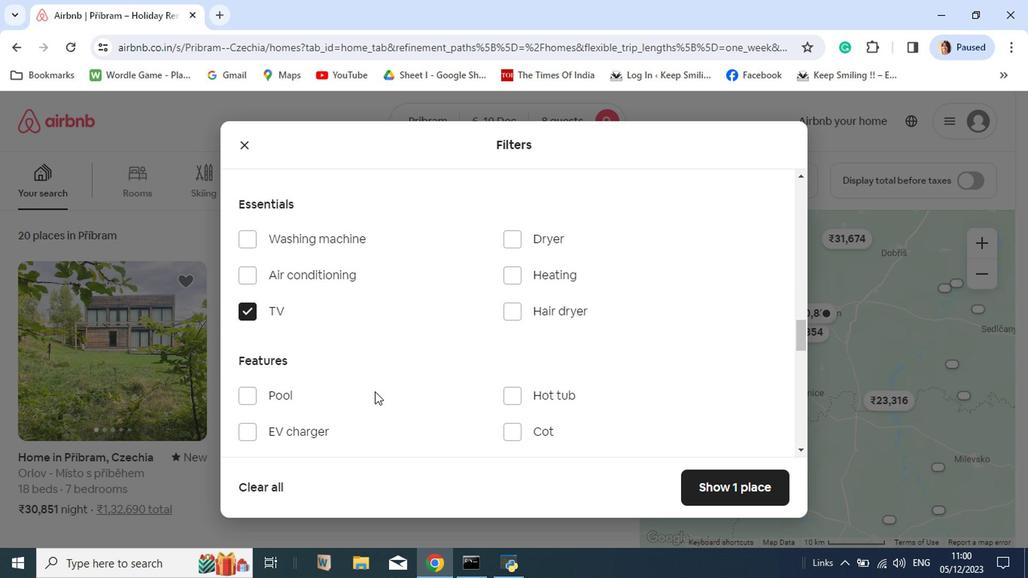 
Action: Mouse scrolled (358, 370) with delta (0, 0)
Screenshot: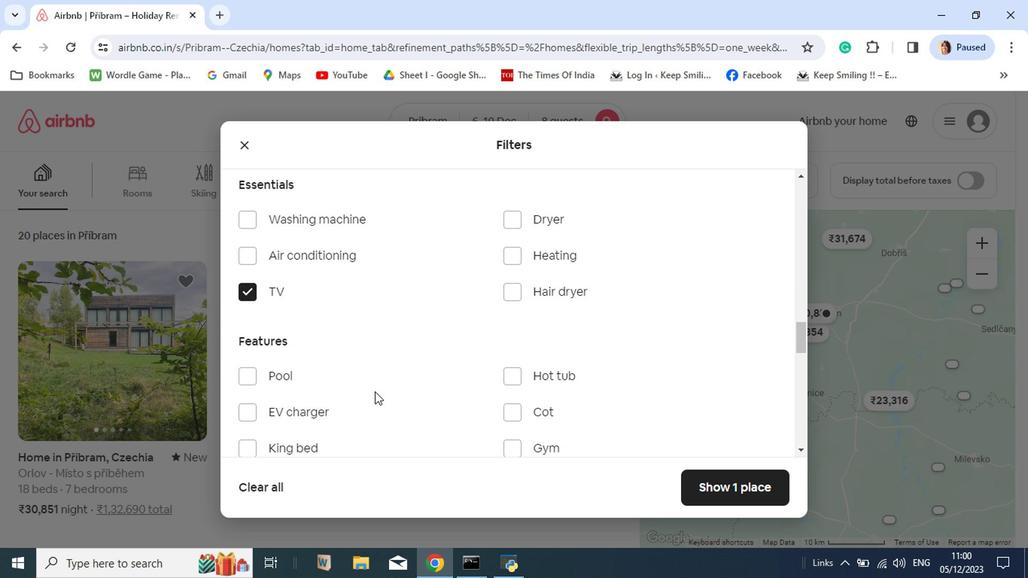 
Action: Mouse scrolled (358, 370) with delta (0, 0)
Screenshot: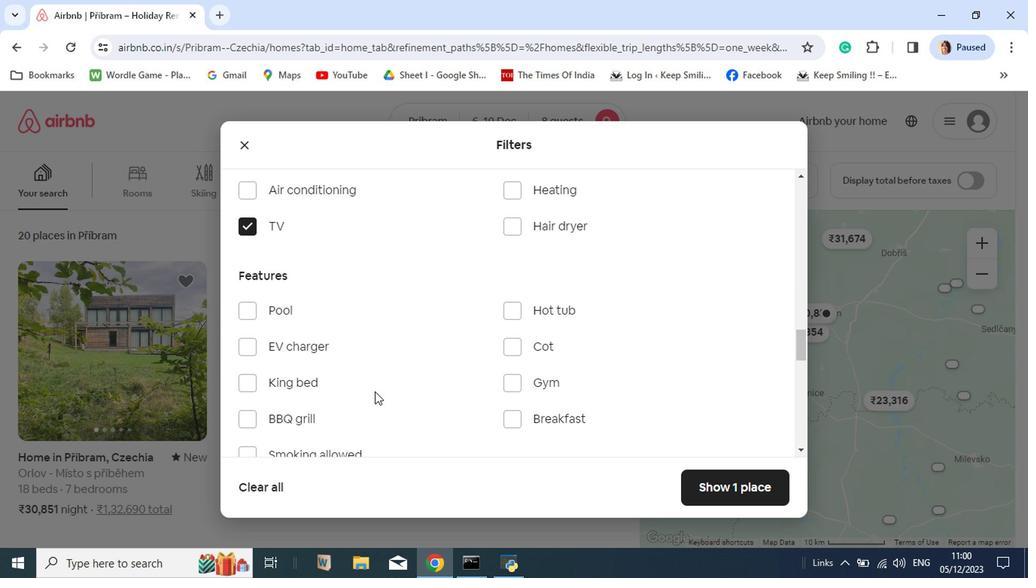 
Action: Mouse scrolled (358, 370) with delta (0, 0)
Screenshot: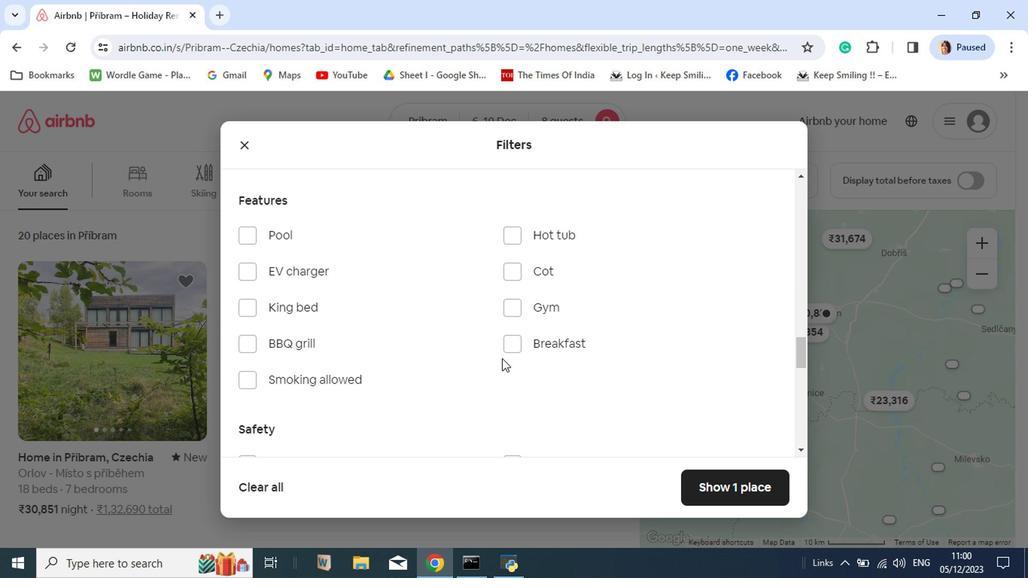 
Action: Mouse moved to (463, 303)
Screenshot: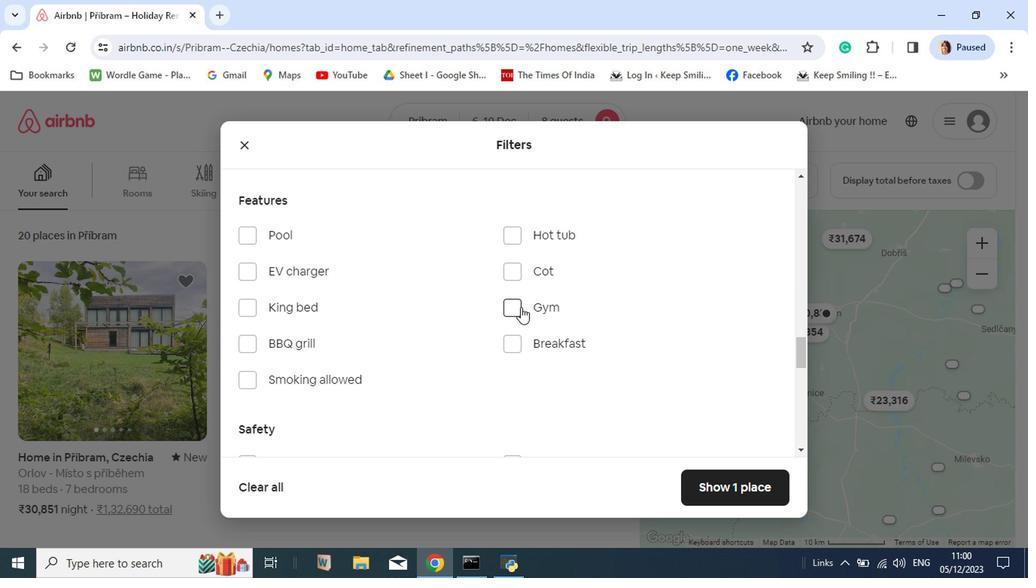 
Action: Mouse pressed left at (463, 303)
Screenshot: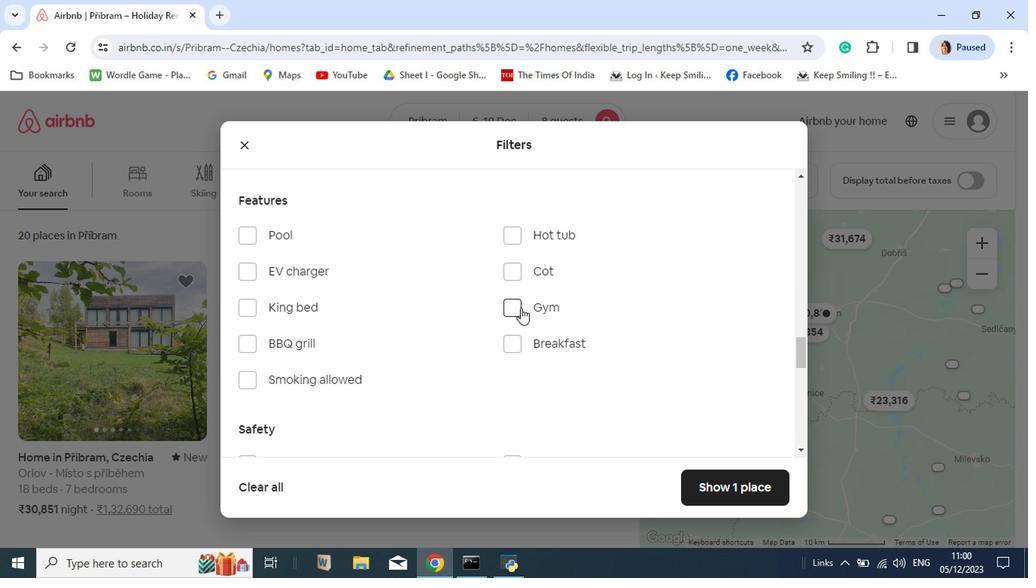 
Action: Mouse moved to (462, 311)
Screenshot: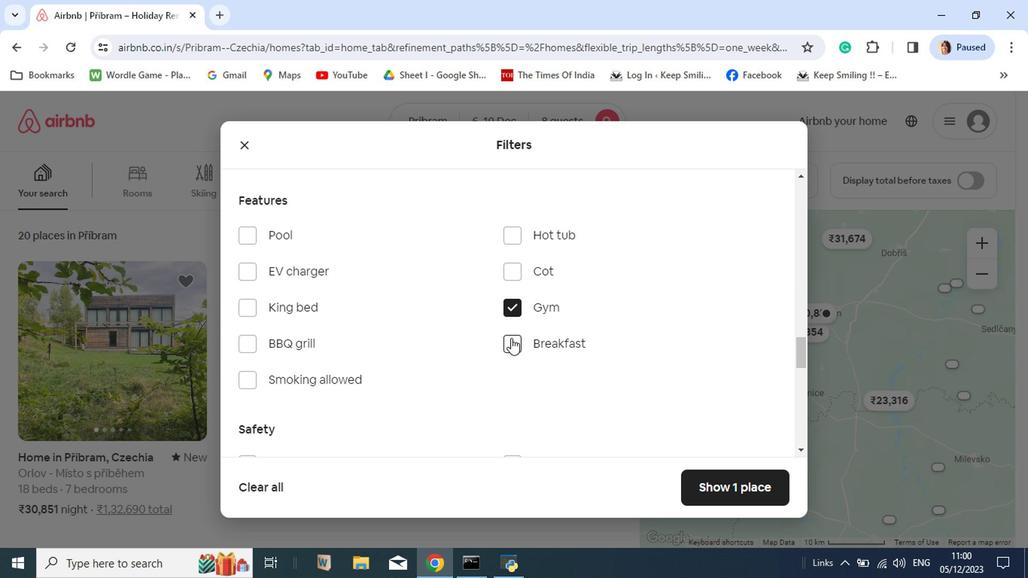 
Action: Mouse pressed left at (462, 311)
Screenshot: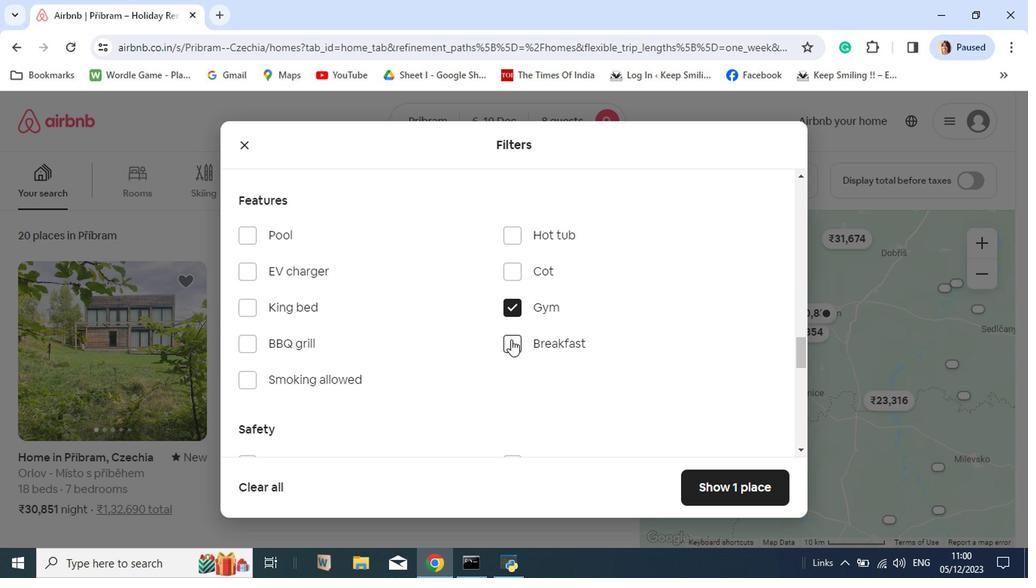 
Action: Mouse moved to (455, 333)
Screenshot: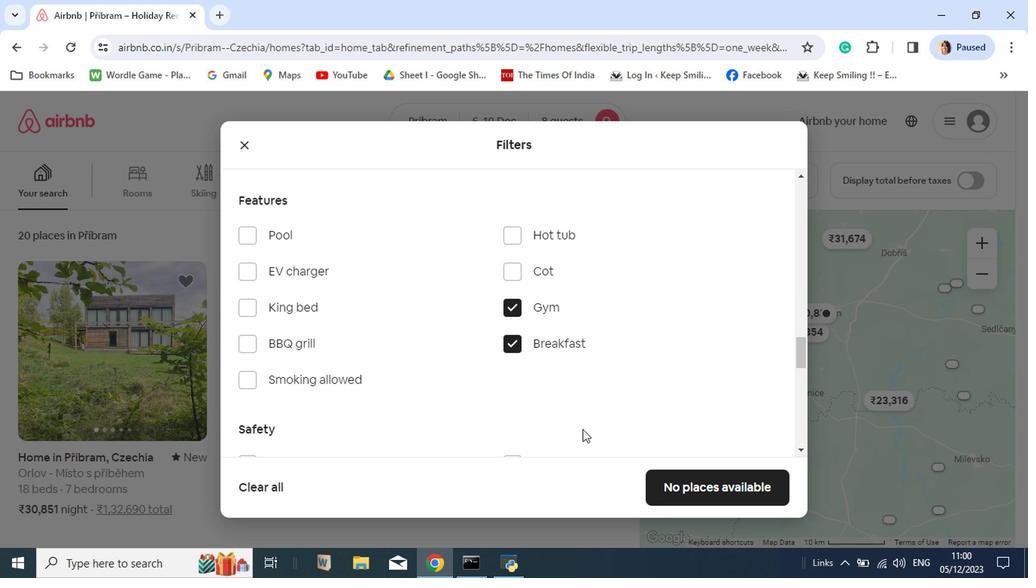 
Action: Mouse pressed left at (455, 333)
Screenshot: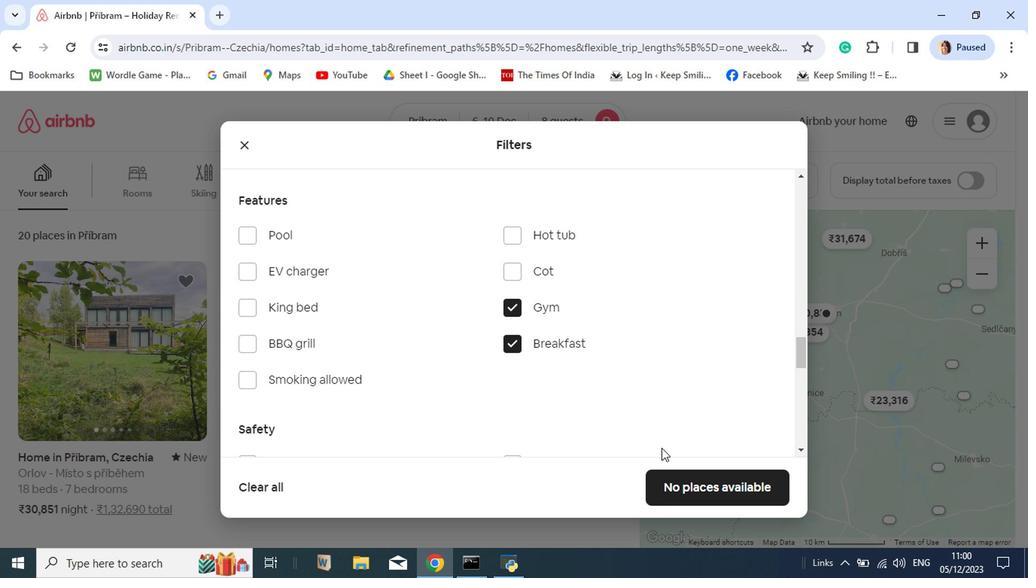 
Action: Mouse moved to (607, 441)
Screenshot: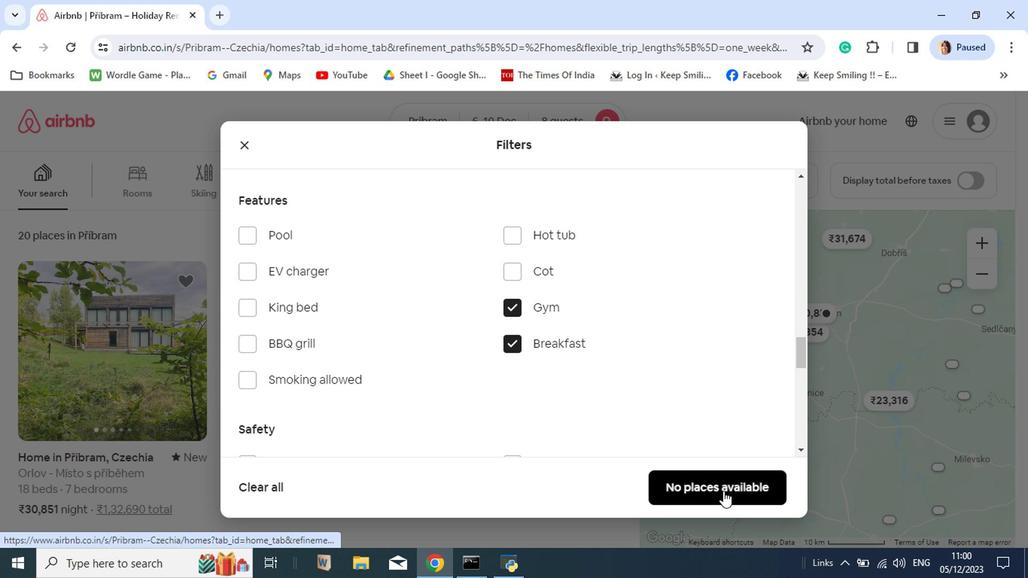 
Action: Mouse pressed left at (607, 441)
Screenshot: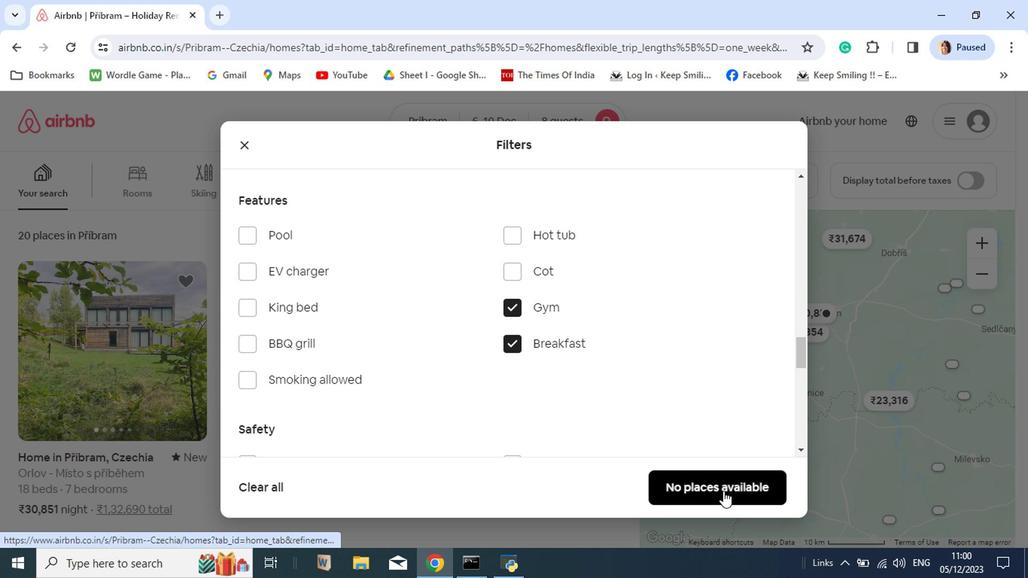 
